 Task: Open Card Card0000000016 in Board Board0000000004 in Workspace WS0000000002 in Trello. Add Member Nikrathi889@gmail.com to Card Card0000000016 in Board Board0000000004 in Workspace WS0000000002 in Trello. Add Red Label titled Label0000000016 to Card Card0000000016 in Board Board0000000004 in Workspace WS0000000002 in Trello. Add Checklist CL0000000016 to Card Card0000000016 in Board Board0000000004 in Workspace WS0000000002 in Trello. Add Dates with Start Date as Jul 01 2023 and Due Date as Jul 31 2023 to Card Card0000000016 in Board Board0000000004 in Workspace WS0000000002 in Trello
Action: Mouse moved to (291, 355)
Screenshot: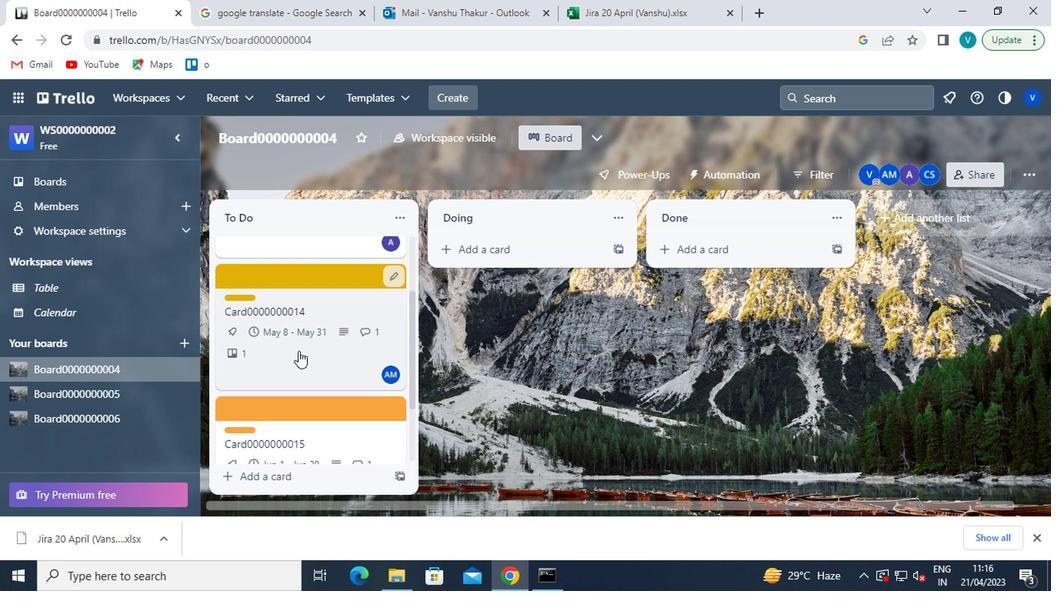 
Action: Mouse scrolled (291, 354) with delta (0, -1)
Screenshot: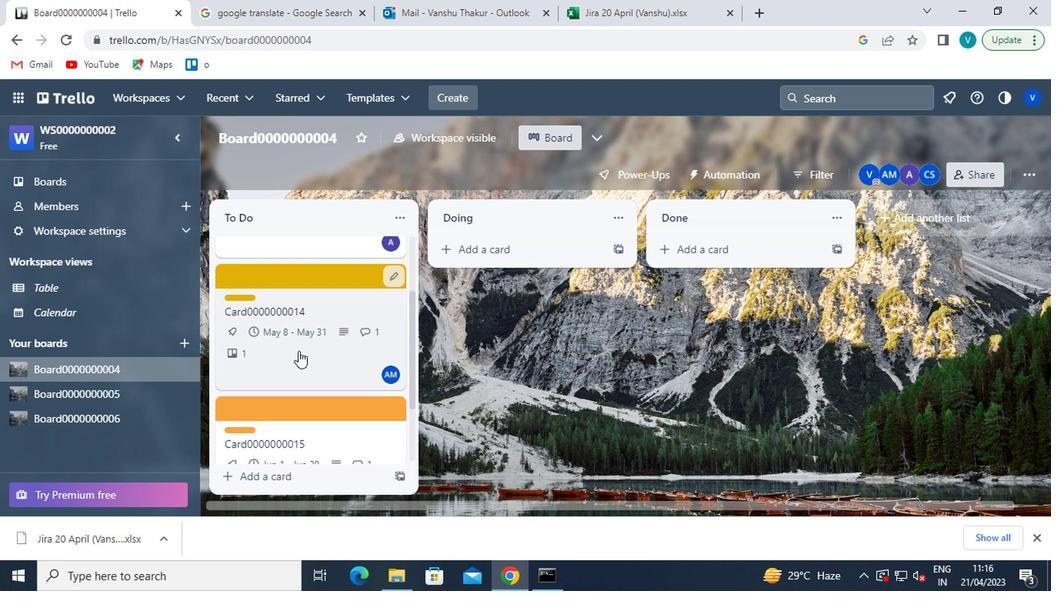 
Action: Mouse scrolled (291, 354) with delta (0, -1)
Screenshot: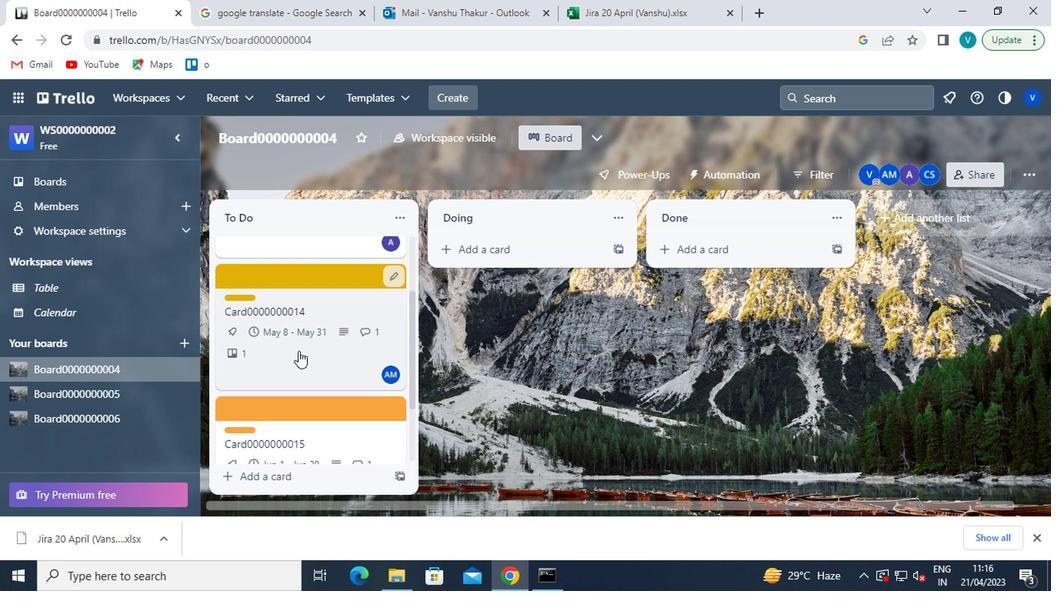 
Action: Mouse scrolled (291, 354) with delta (0, -1)
Screenshot: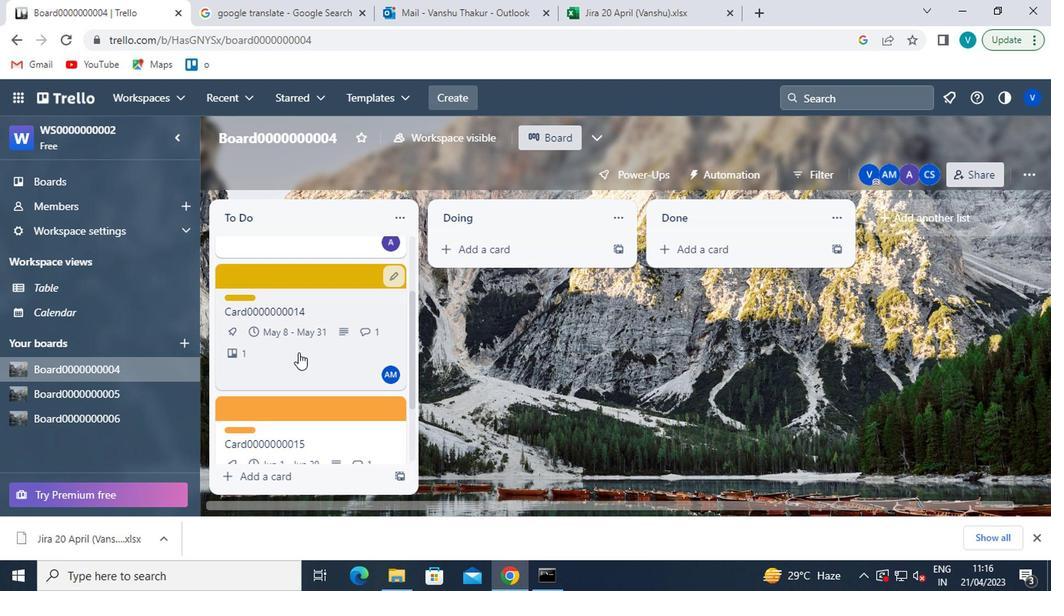 
Action: Mouse scrolled (291, 354) with delta (0, -1)
Screenshot: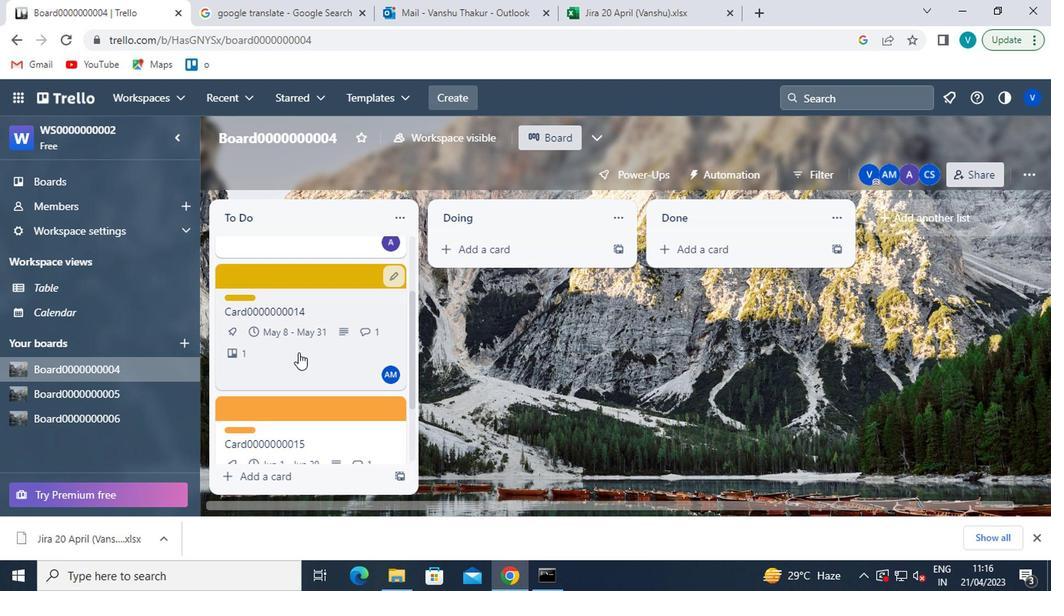 
Action: Mouse moved to (303, 440)
Screenshot: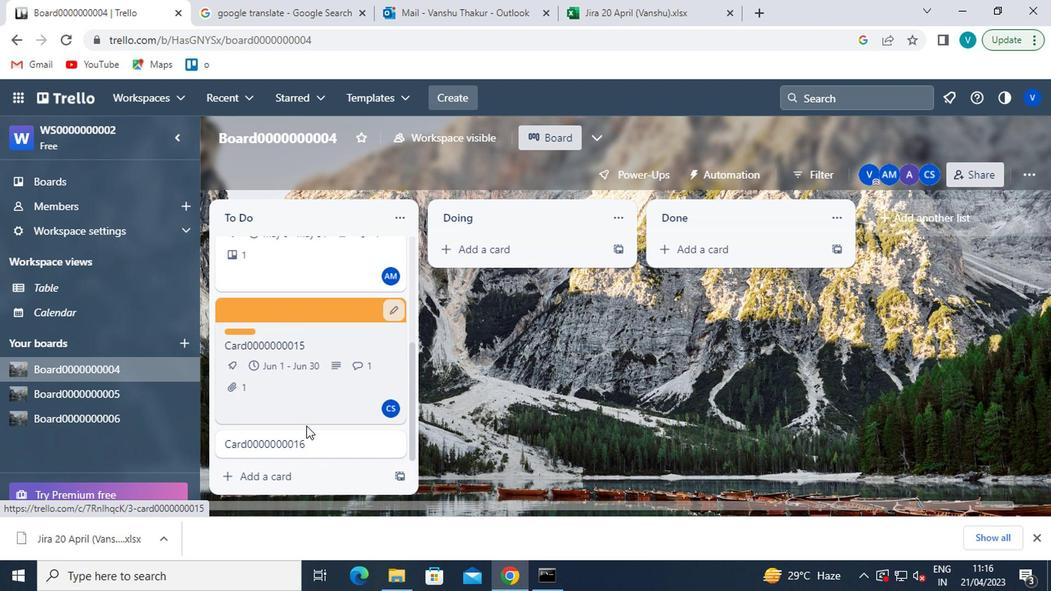 
Action: Mouse pressed left at (303, 440)
Screenshot: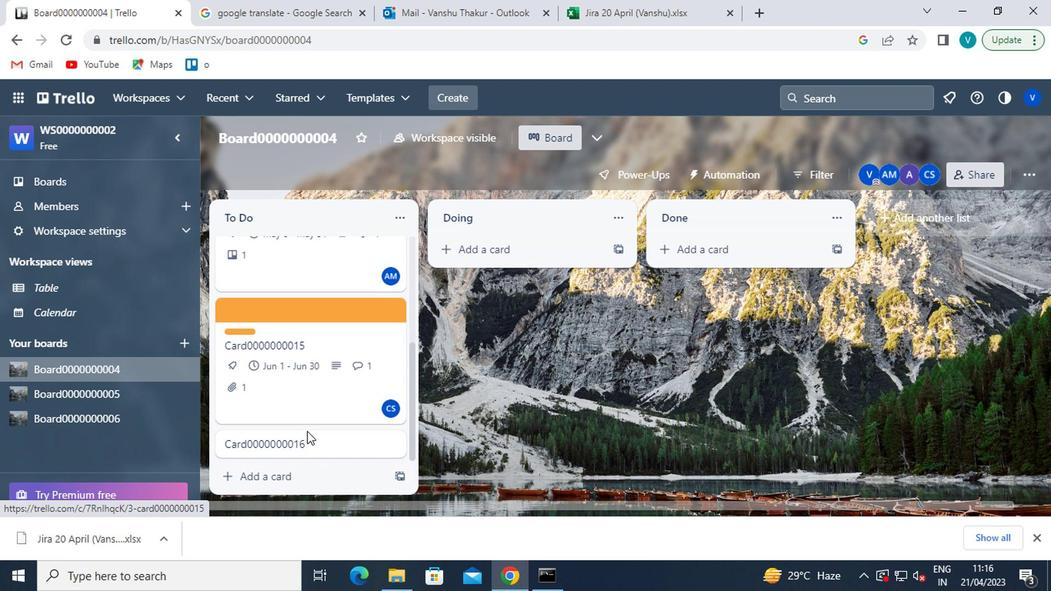 
Action: Mouse moved to (692, 281)
Screenshot: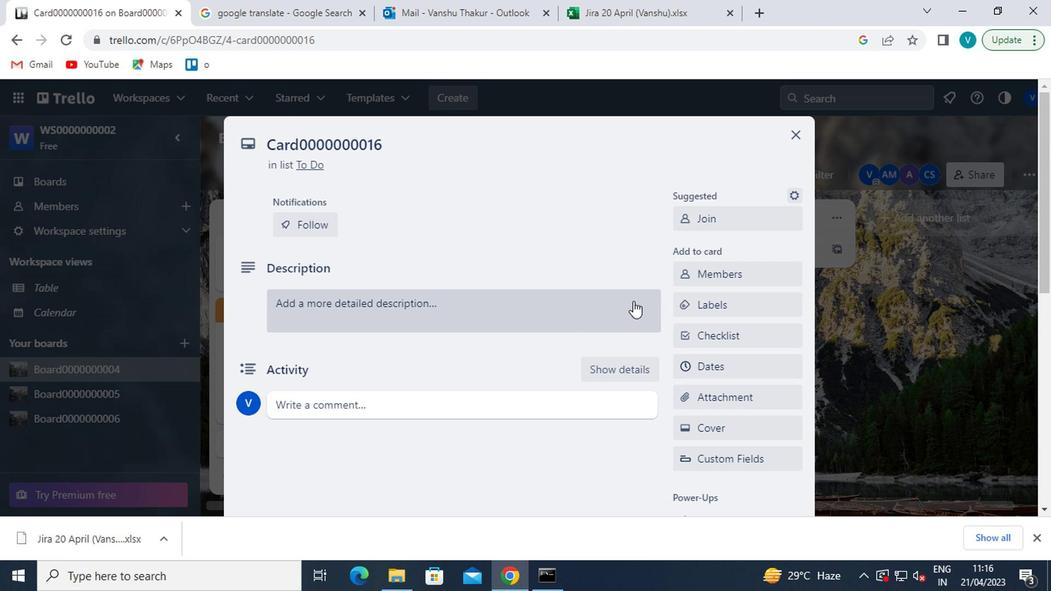 
Action: Mouse pressed left at (692, 281)
Screenshot: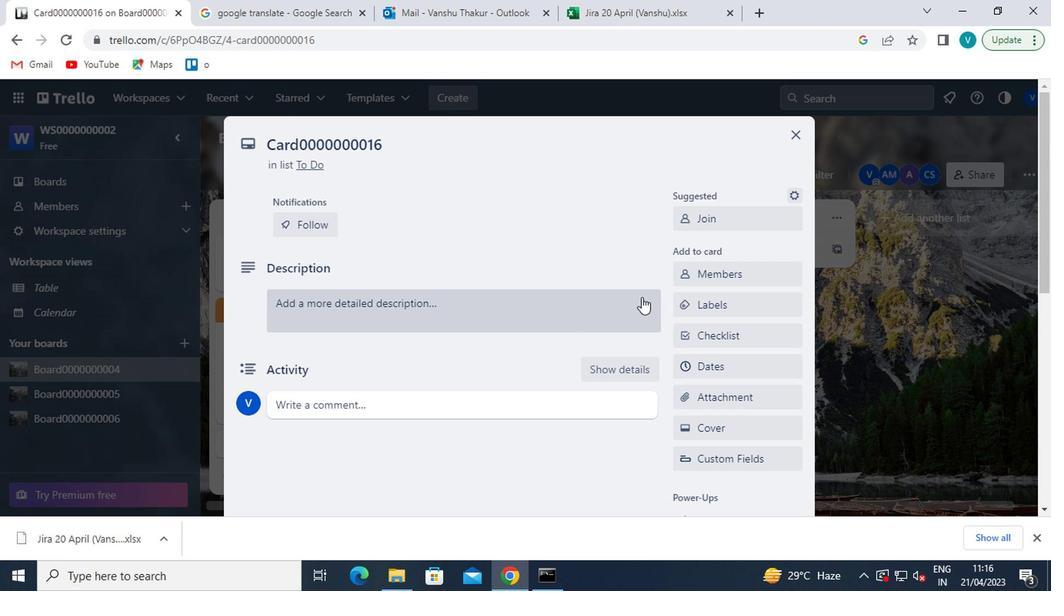 
Action: Mouse moved to (748, 169)
Screenshot: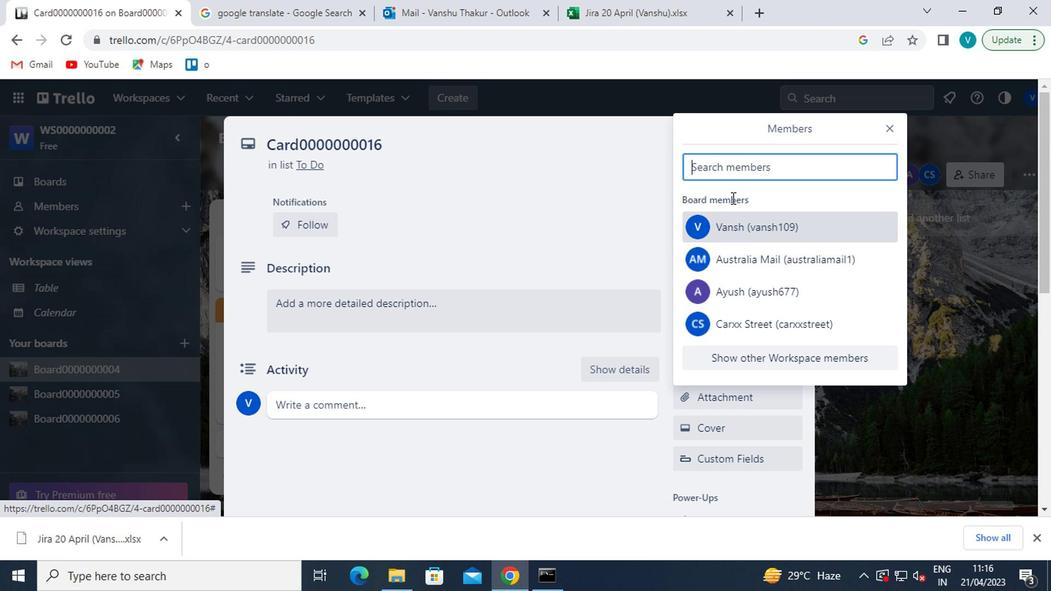 
Action: Mouse pressed left at (748, 169)
Screenshot: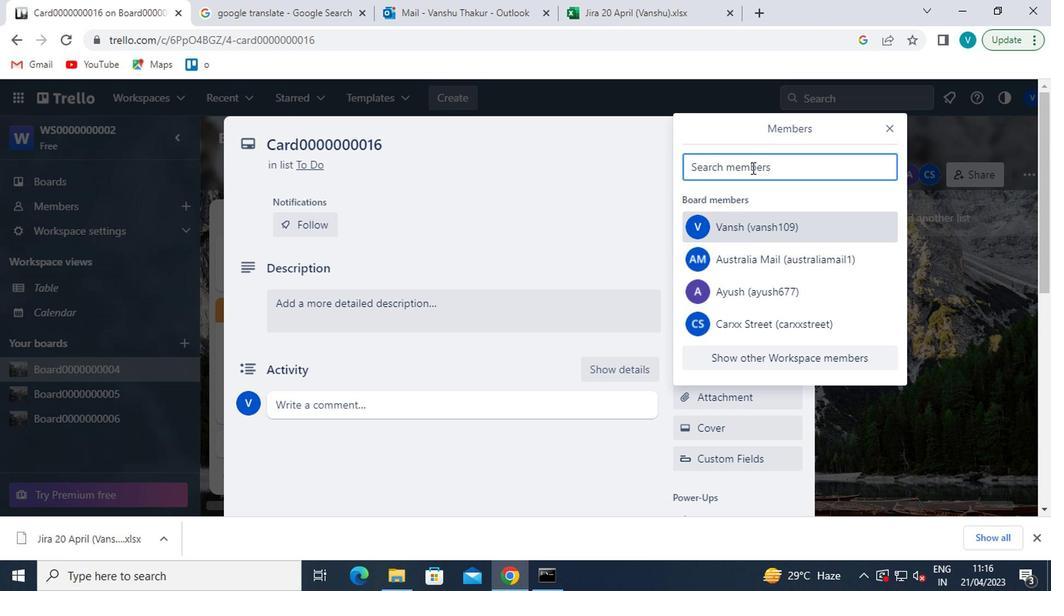 
Action: Mouse moved to (608, 51)
Screenshot: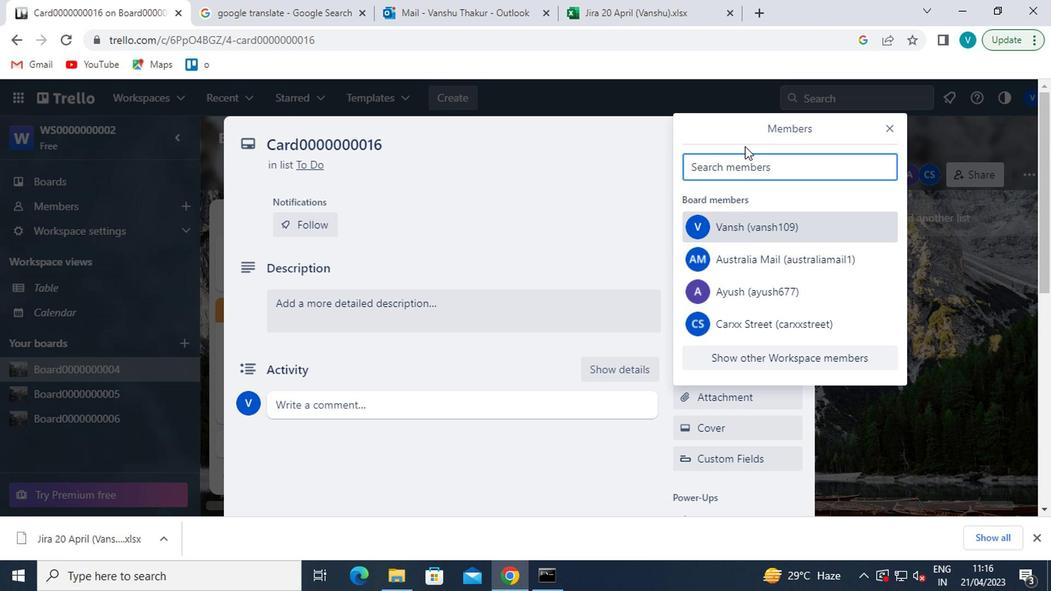 
Action: Key pressed <Key.shift>NIKRATHI889<Key.shift>@G,<Key.backspace>MAIL.COM
Screenshot: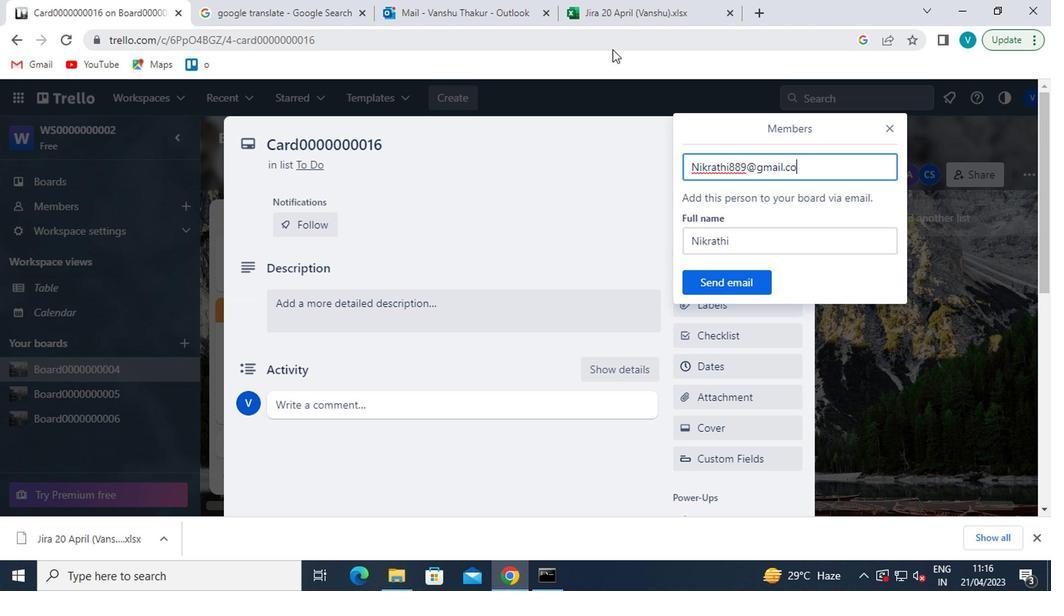 
Action: Mouse moved to (742, 281)
Screenshot: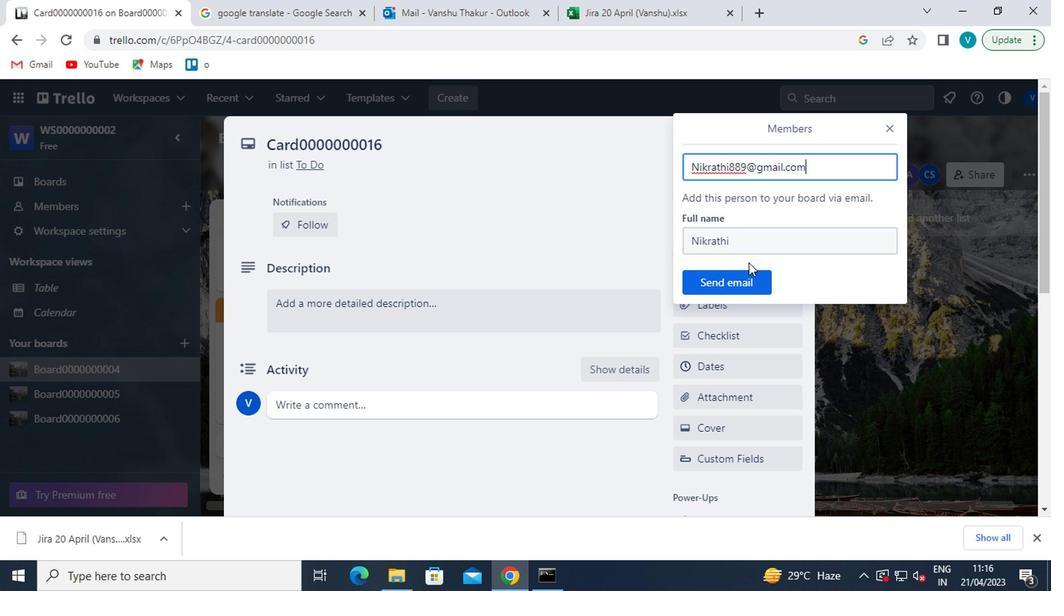 
Action: Mouse pressed left at (742, 281)
Screenshot: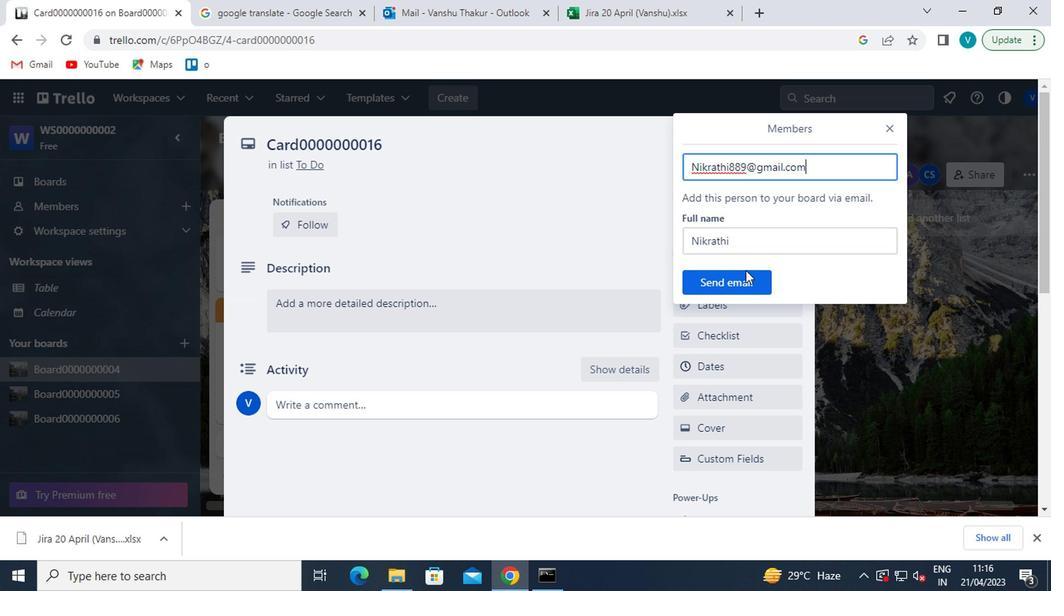 
Action: Mouse moved to (728, 304)
Screenshot: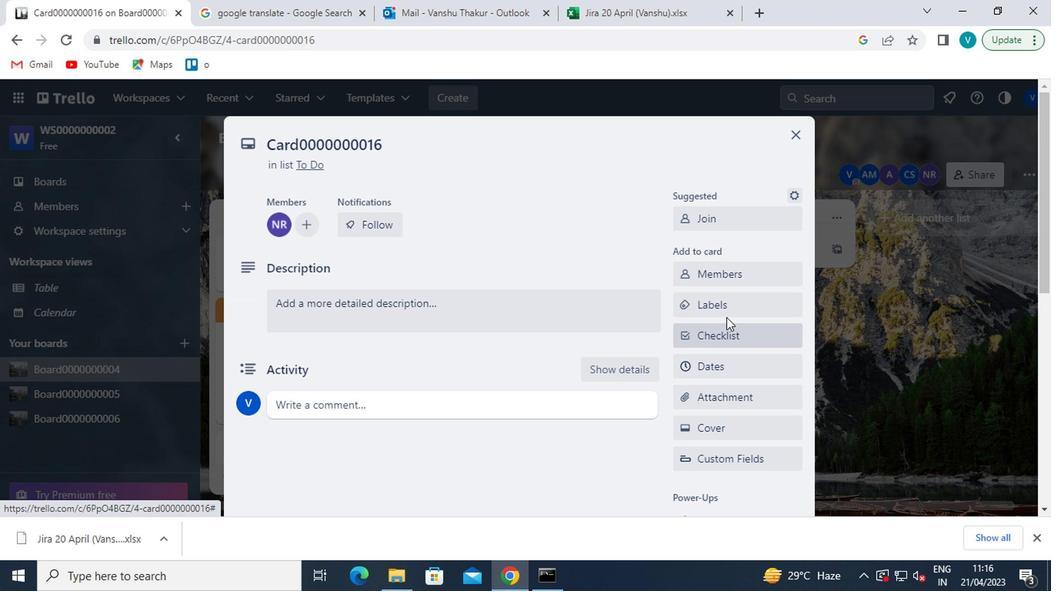 
Action: Mouse pressed left at (728, 304)
Screenshot: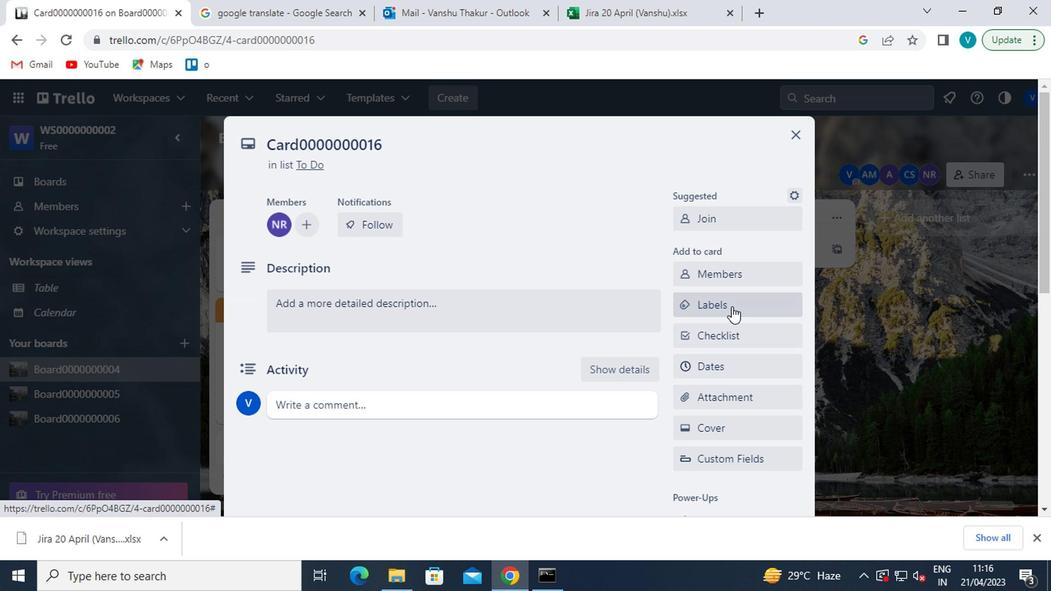
Action: Mouse moved to (744, 486)
Screenshot: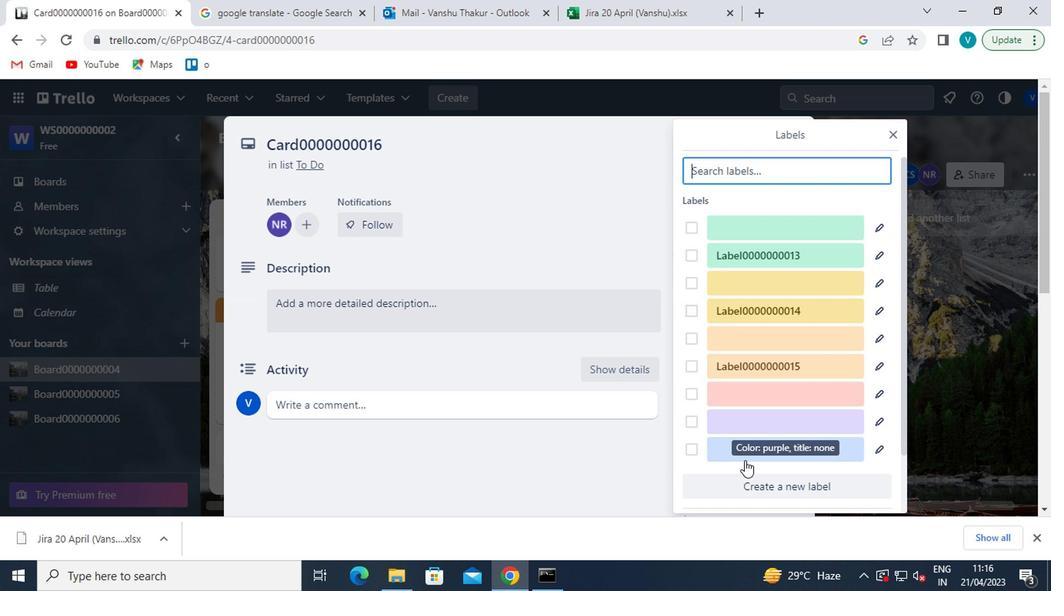 
Action: Mouse pressed left at (744, 486)
Screenshot: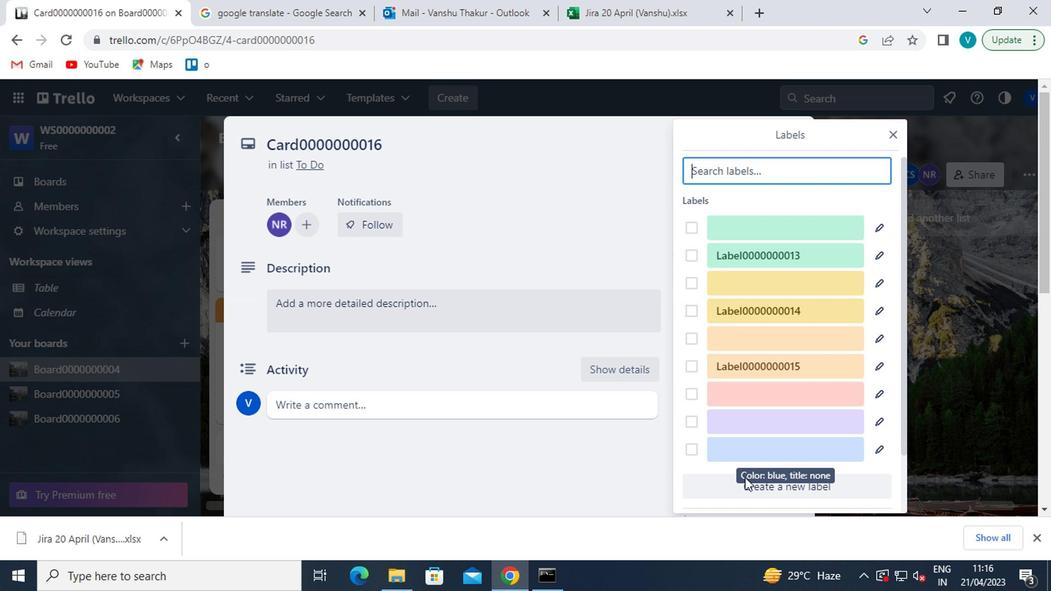 
Action: Mouse moved to (817, 354)
Screenshot: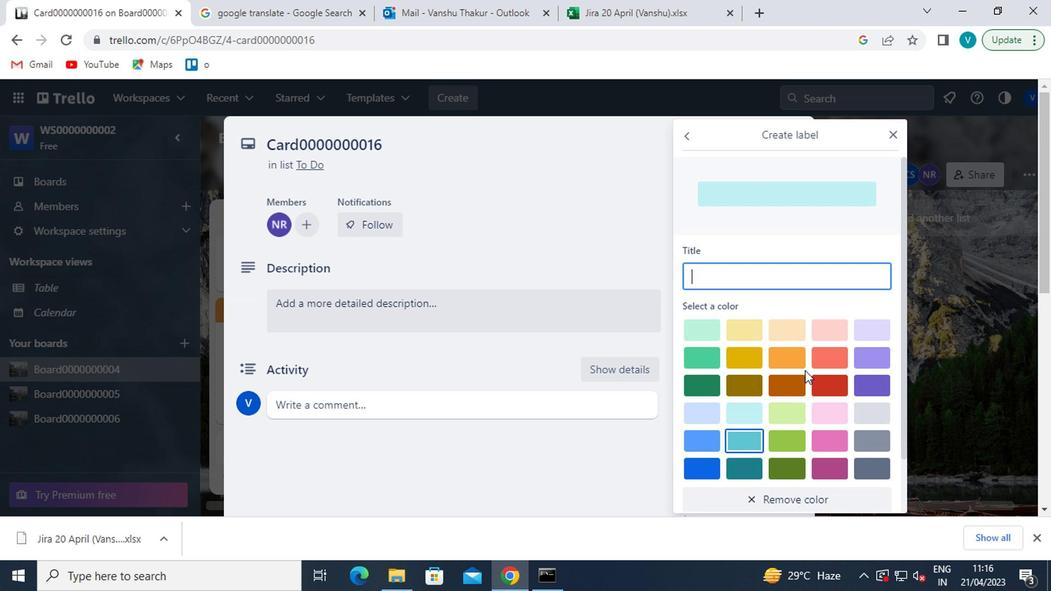 
Action: Mouse pressed left at (817, 354)
Screenshot: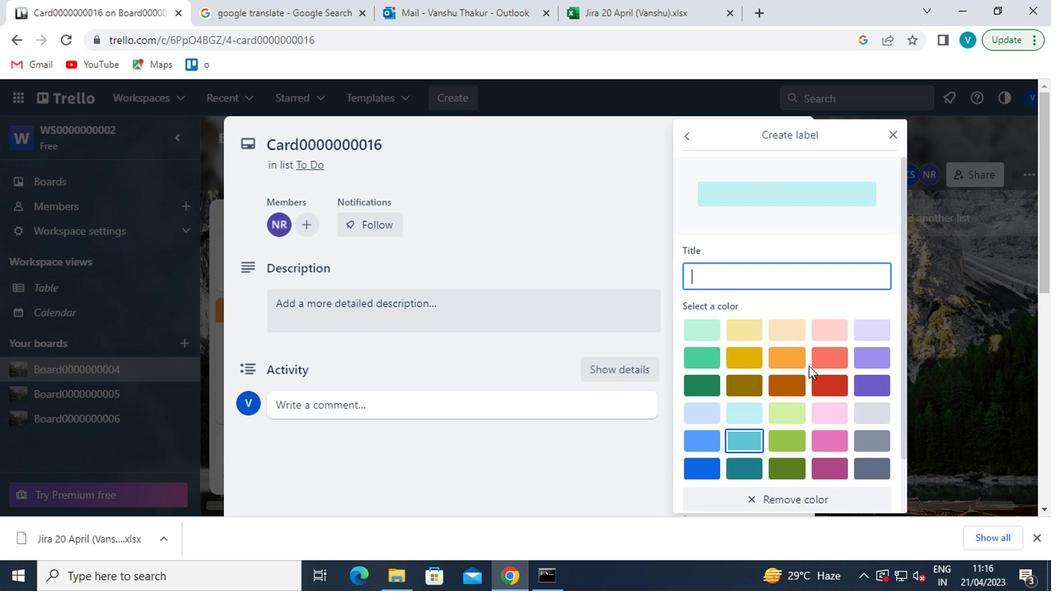 
Action: Mouse moved to (826, 292)
Screenshot: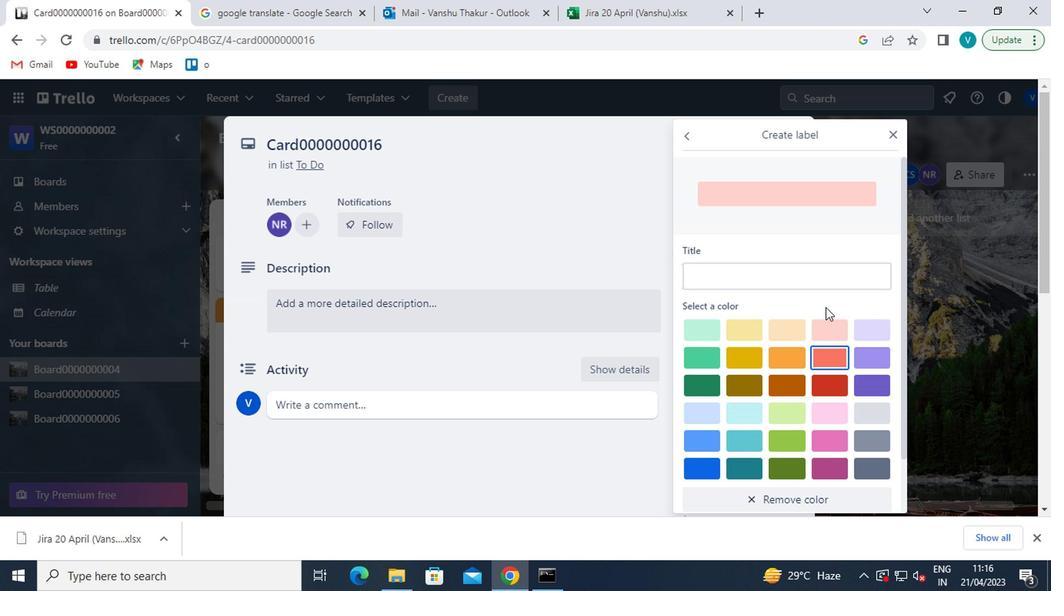
Action: Mouse pressed left at (826, 292)
Screenshot: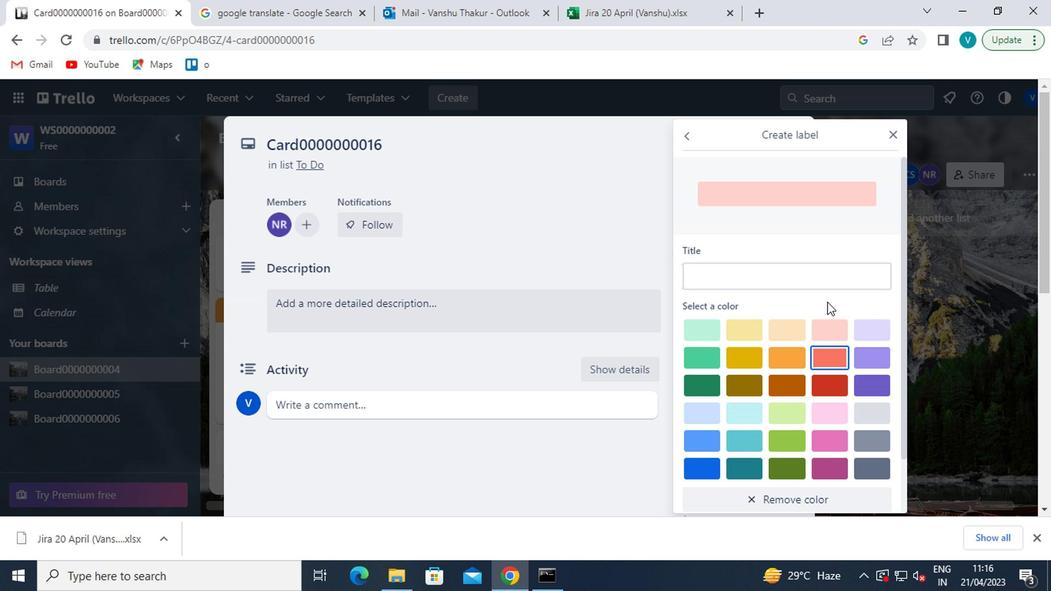 
Action: Mouse moved to (831, 284)
Screenshot: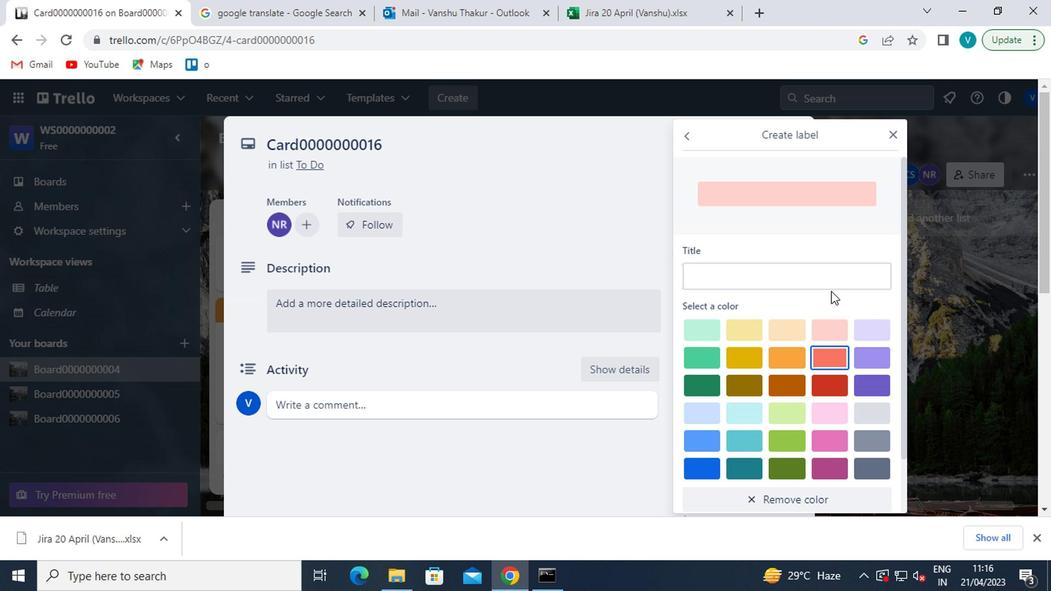 
Action: Mouse pressed left at (831, 284)
Screenshot: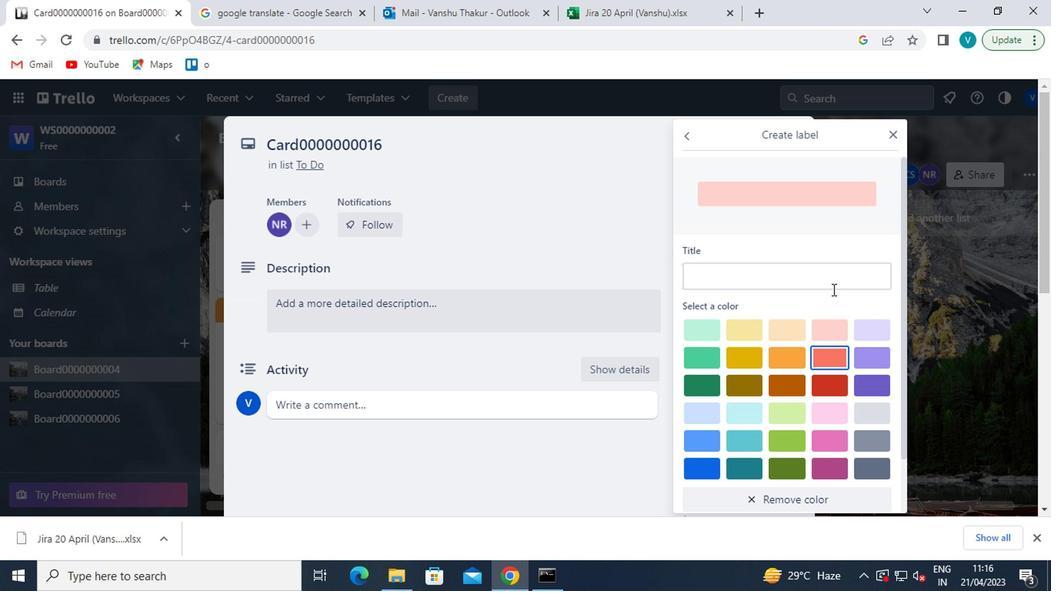 
Action: Mouse moved to (355, 112)
Screenshot: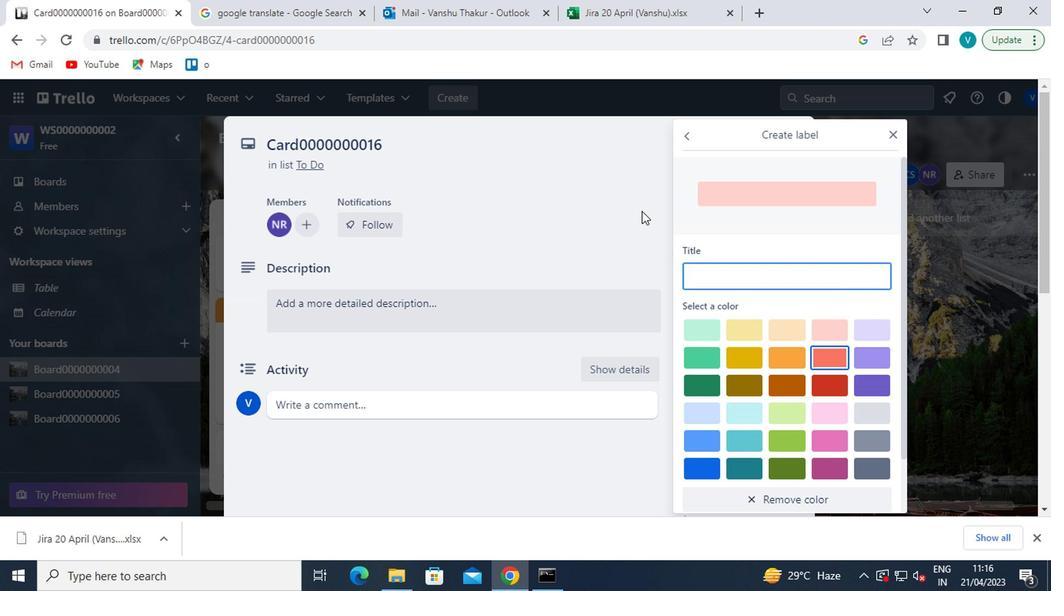 
Action: Key pressed <Key.shift>LABEL0000000016
Screenshot: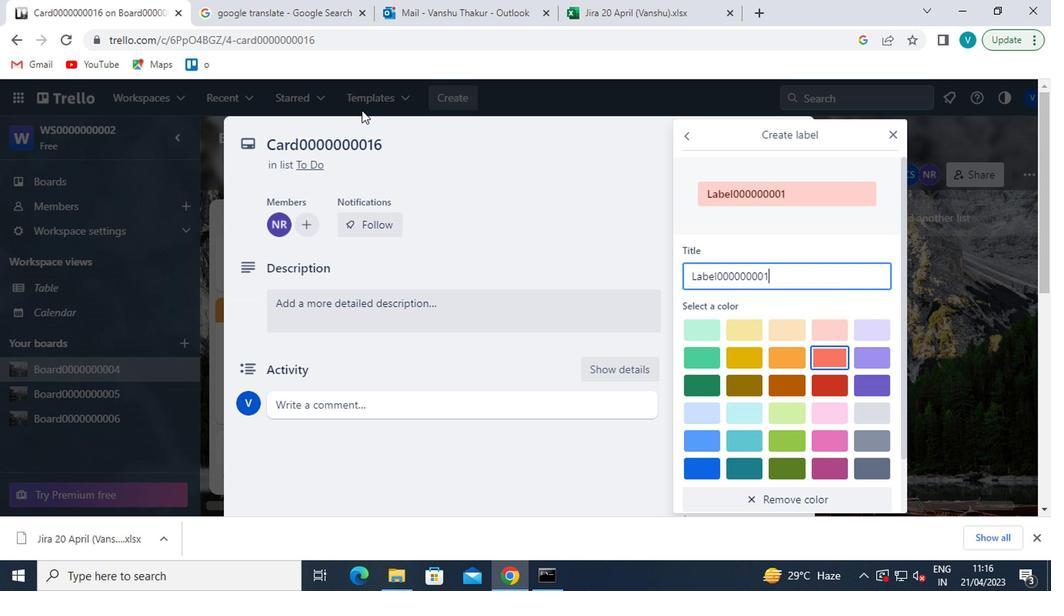 
Action: Mouse moved to (765, 306)
Screenshot: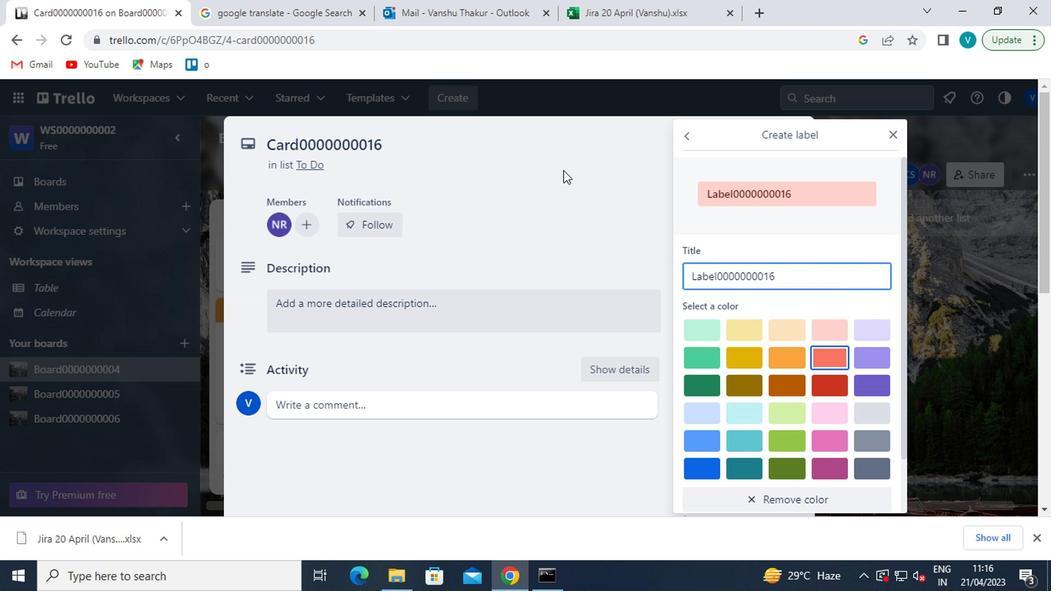 
Action: Mouse scrolled (765, 306) with delta (0, 0)
Screenshot: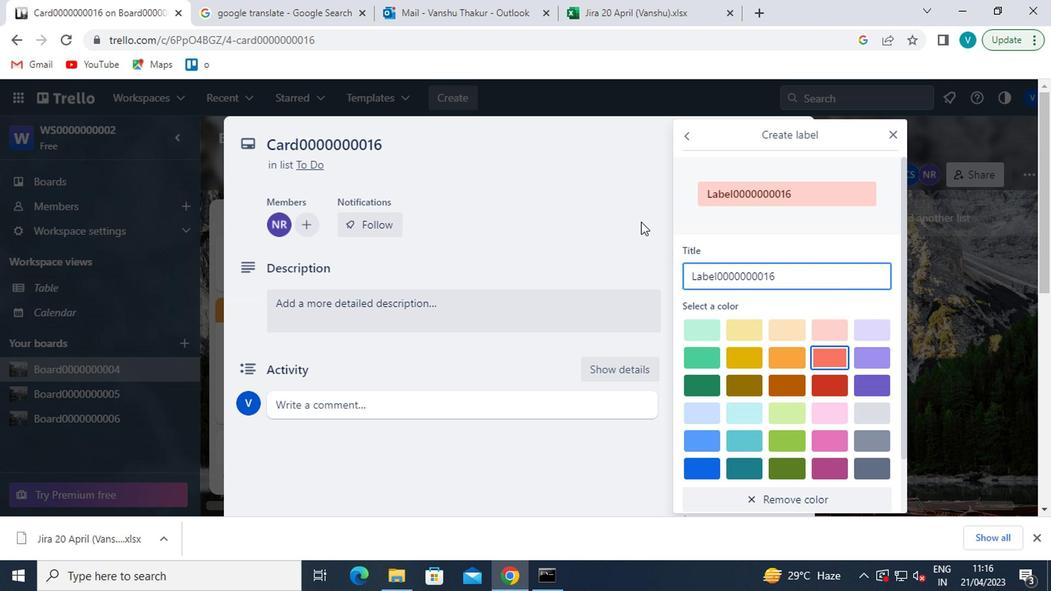 
Action: Mouse moved to (765, 307)
Screenshot: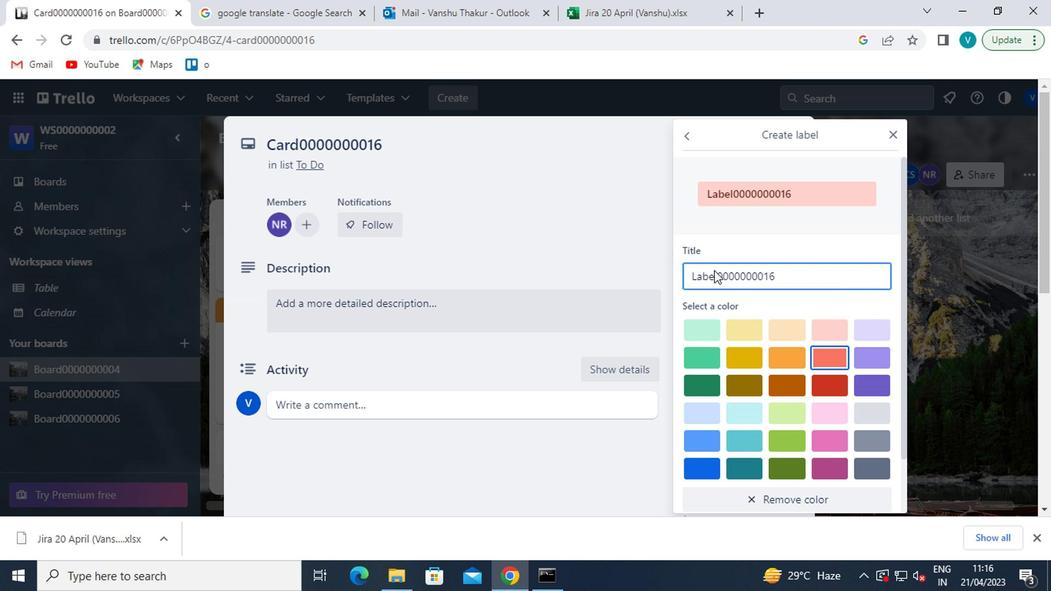 
Action: Mouse scrolled (765, 306) with delta (0, -1)
Screenshot: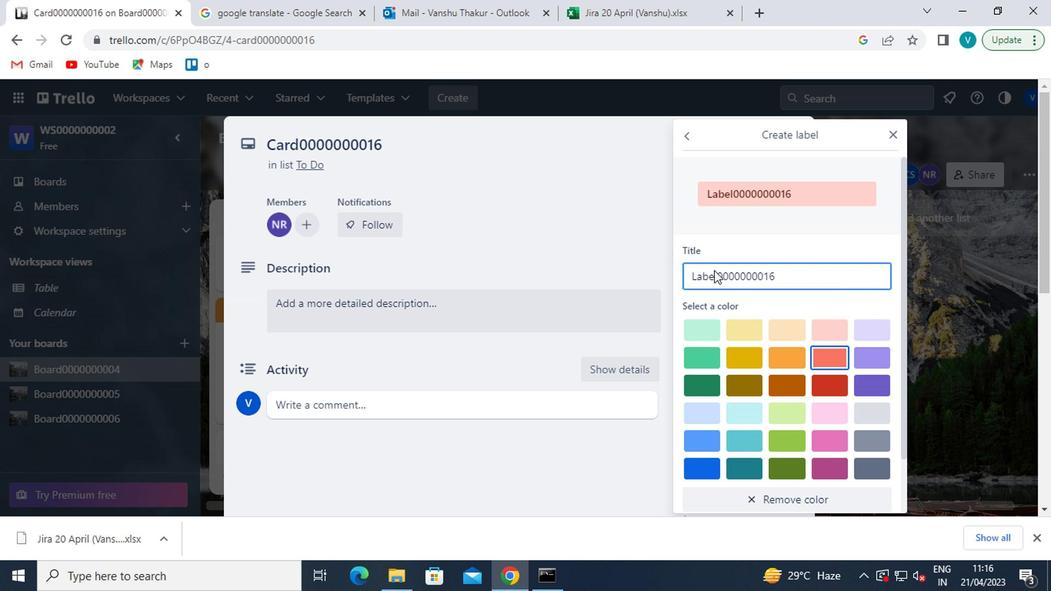 
Action: Mouse scrolled (765, 306) with delta (0, -1)
Screenshot: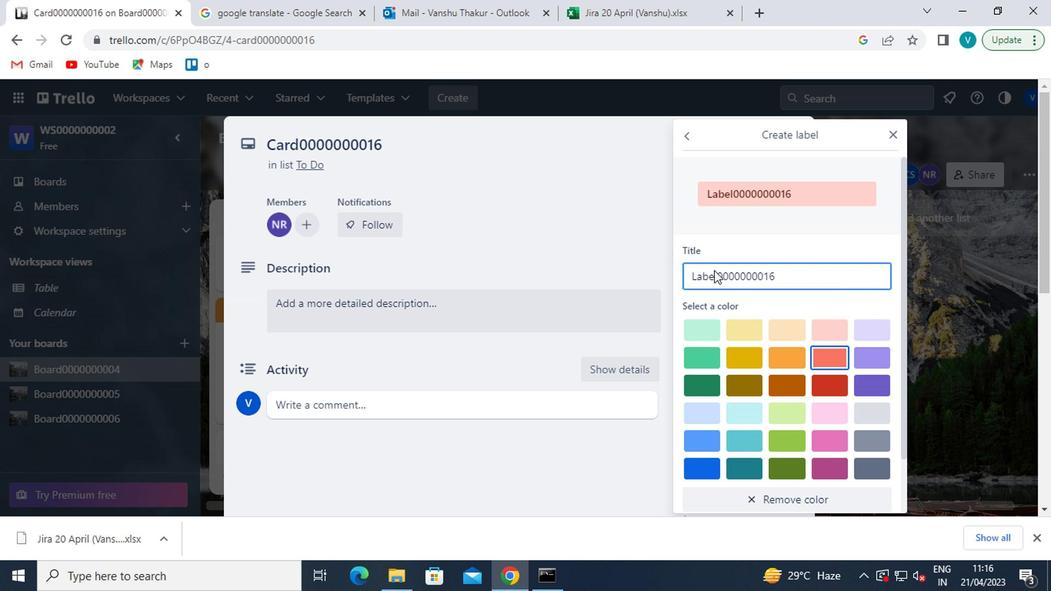 
Action: Mouse scrolled (765, 306) with delta (0, -1)
Screenshot: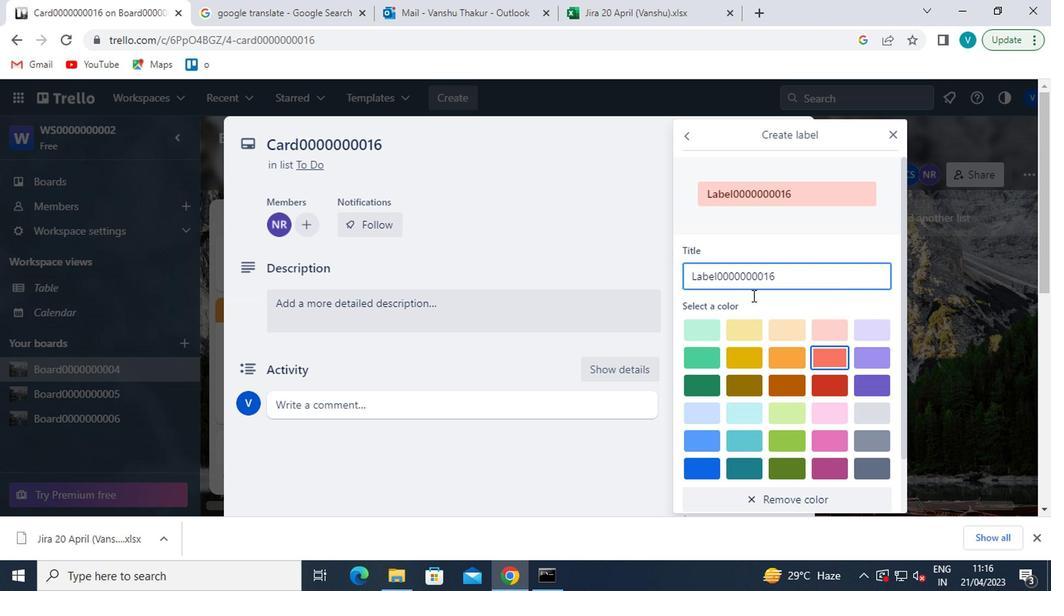
Action: Mouse moved to (714, 499)
Screenshot: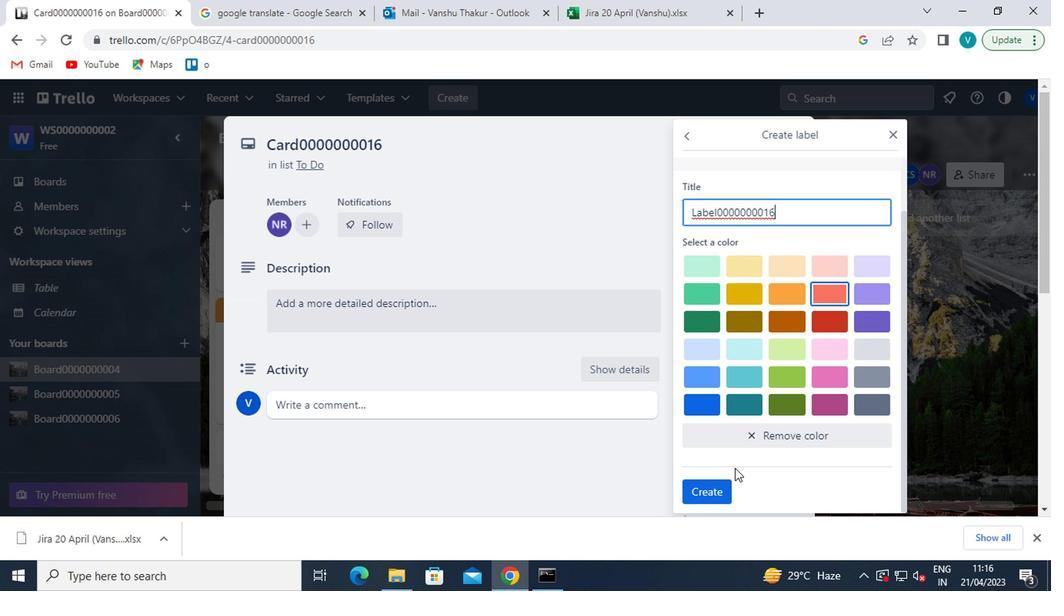 
Action: Mouse pressed left at (714, 499)
Screenshot: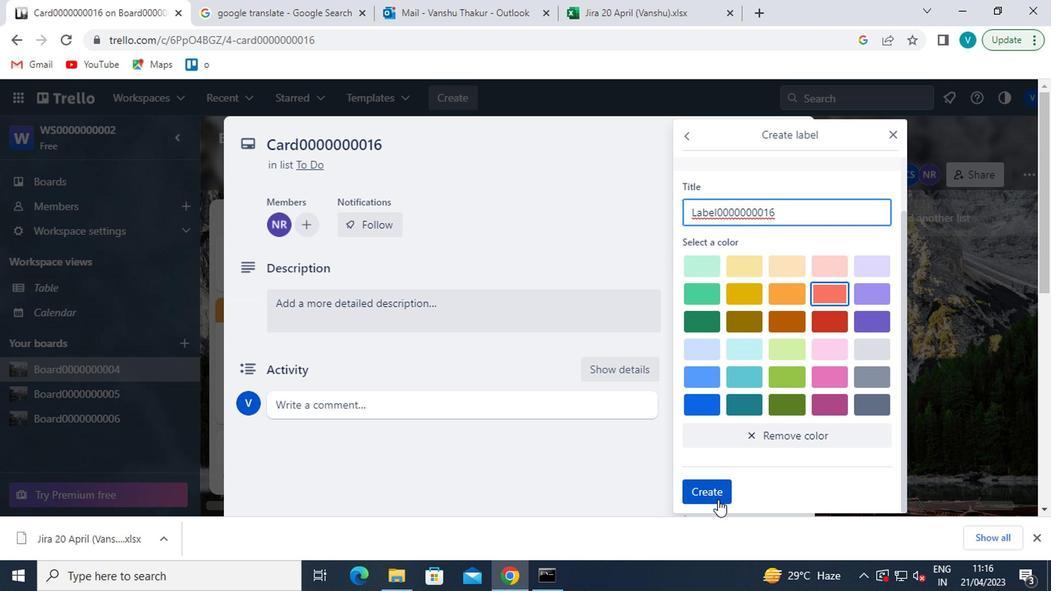 
Action: Mouse moved to (886, 131)
Screenshot: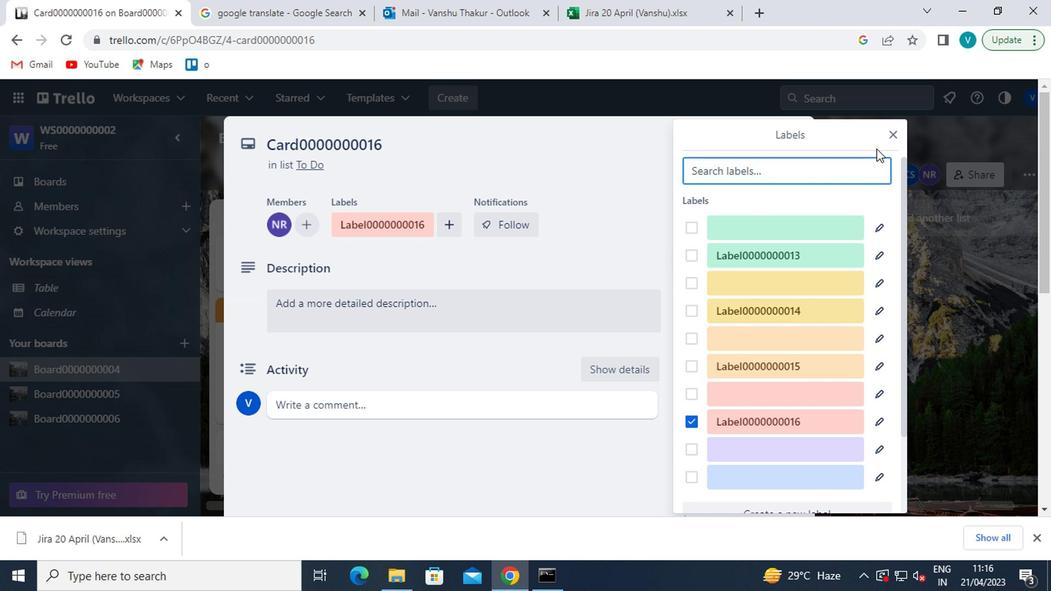 
Action: Mouse pressed left at (886, 131)
Screenshot: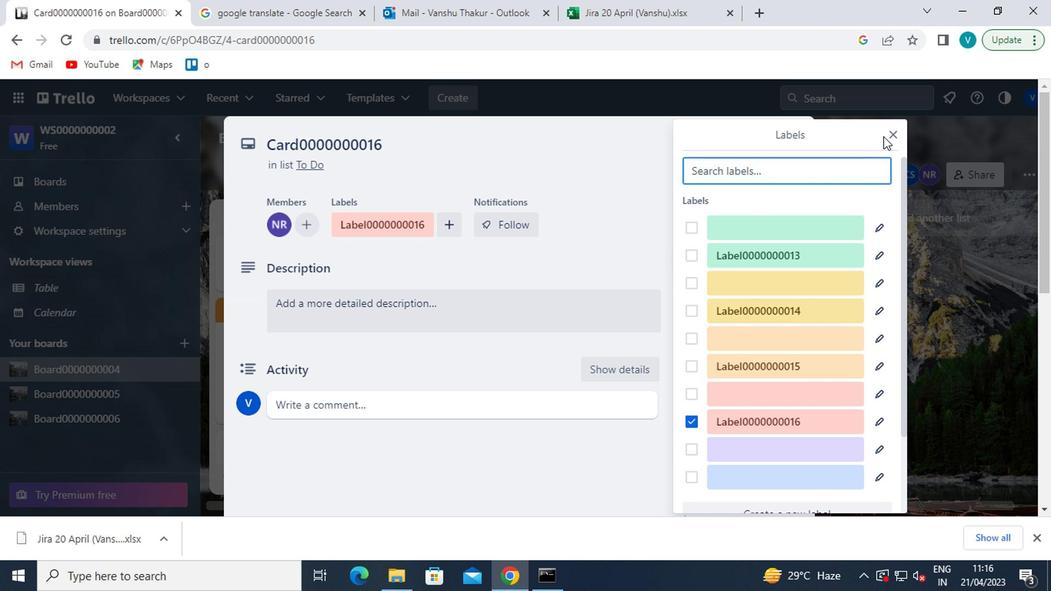 
Action: Mouse moved to (733, 341)
Screenshot: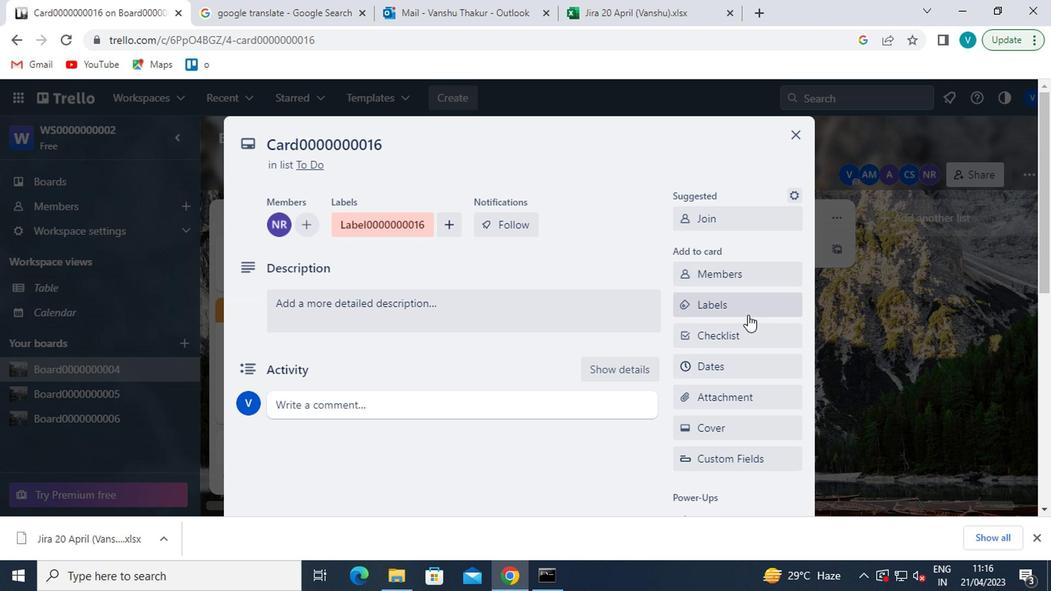 
Action: Mouse pressed left at (733, 341)
Screenshot: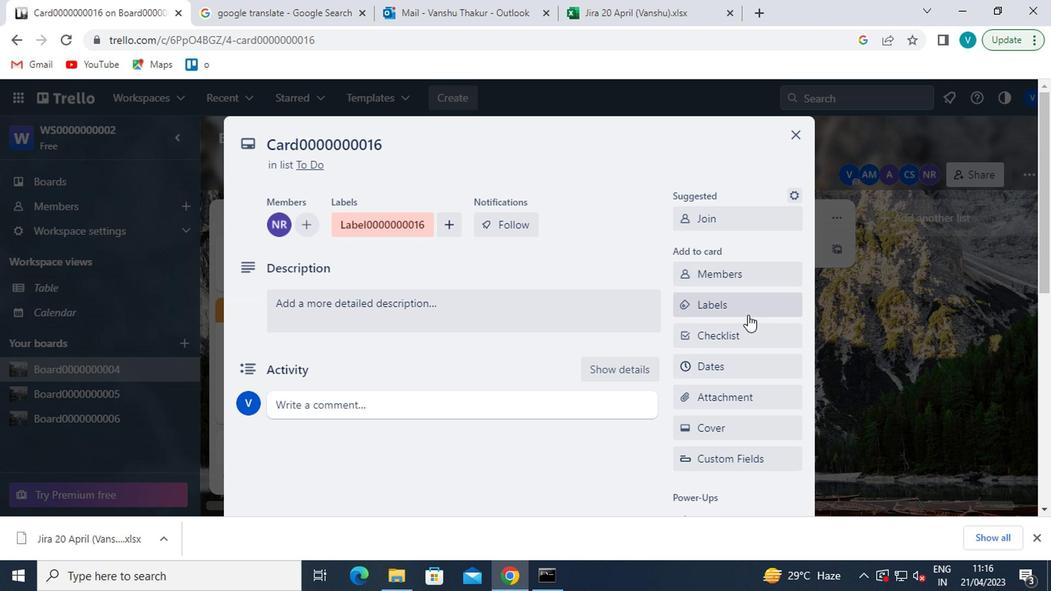 
Action: Mouse moved to (653, 300)
Screenshot: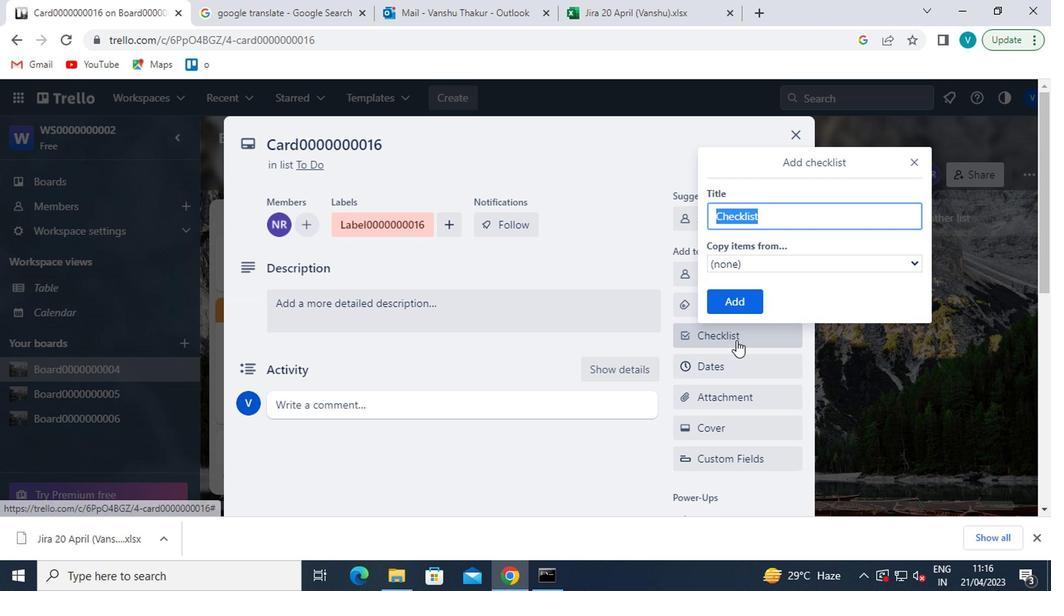 
Action: Key pressed <Key.shift>CL0000000016
Screenshot: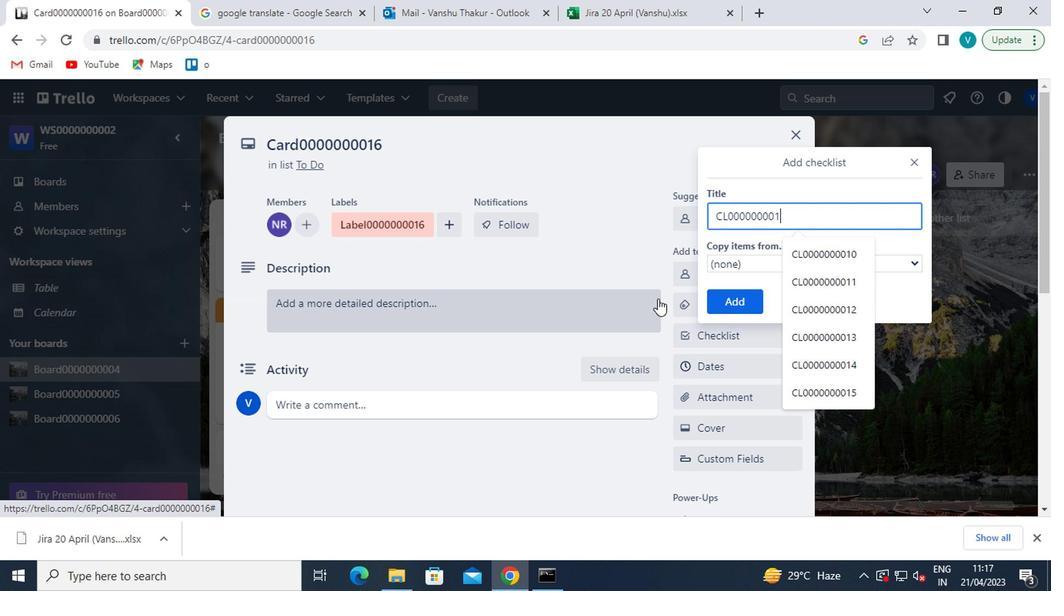 
Action: Mouse moved to (735, 300)
Screenshot: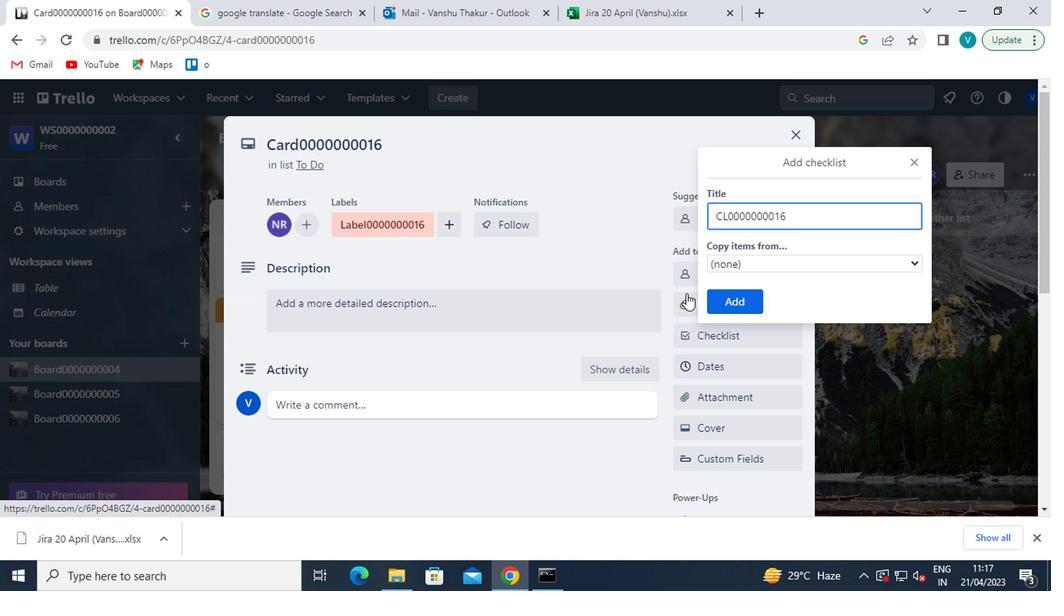 
Action: Mouse pressed left at (735, 300)
Screenshot: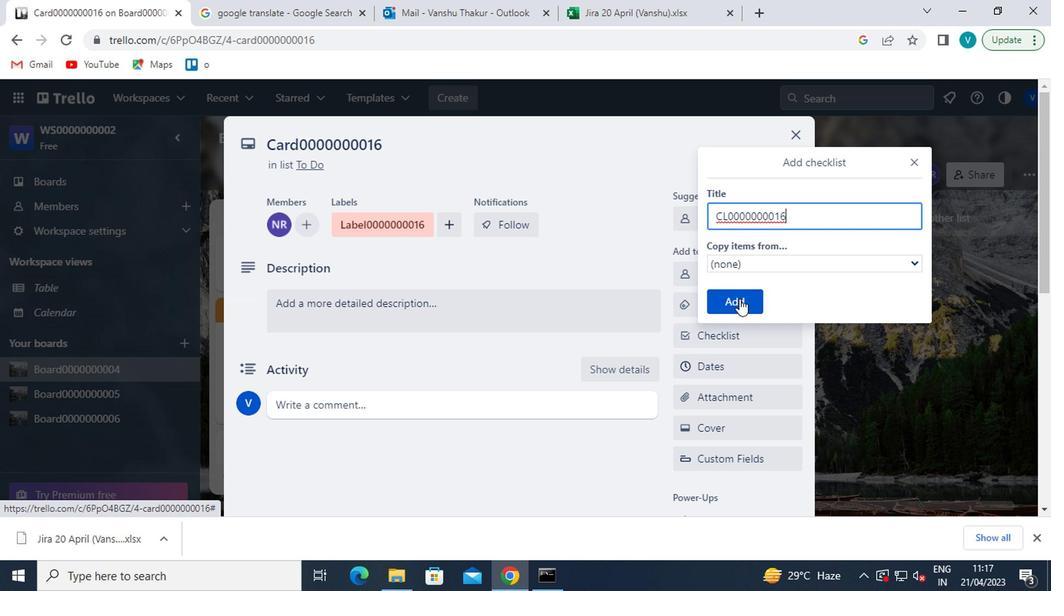 
Action: Mouse moved to (714, 366)
Screenshot: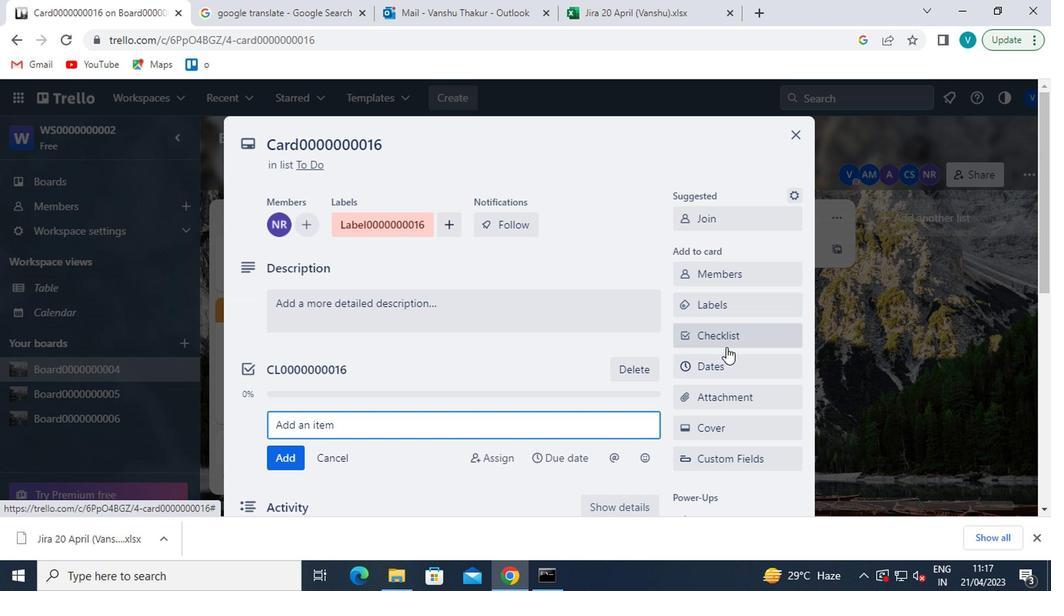 
Action: Mouse pressed left at (714, 366)
Screenshot: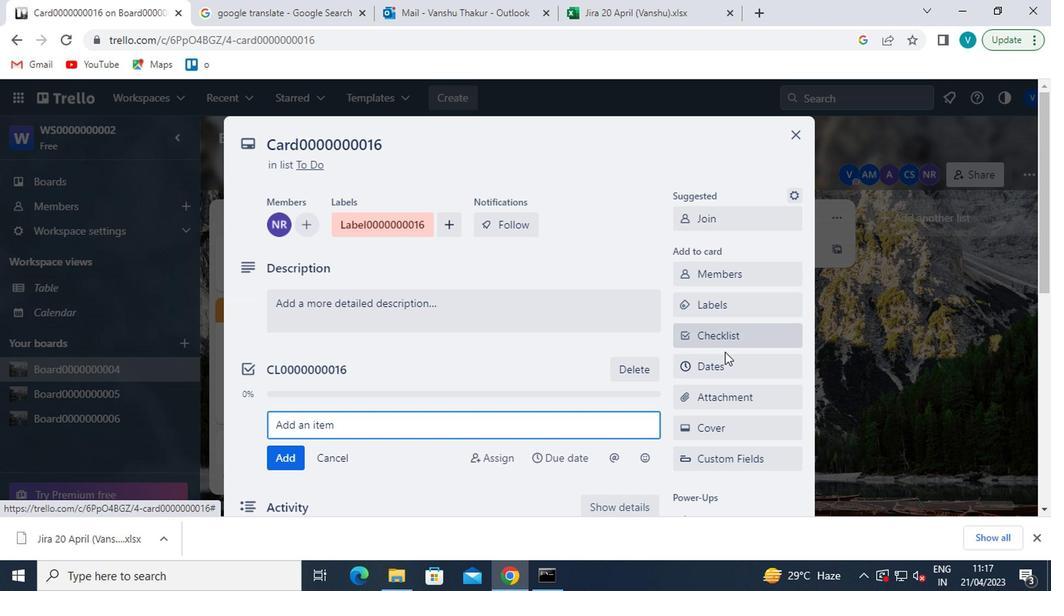 
Action: Mouse moved to (688, 422)
Screenshot: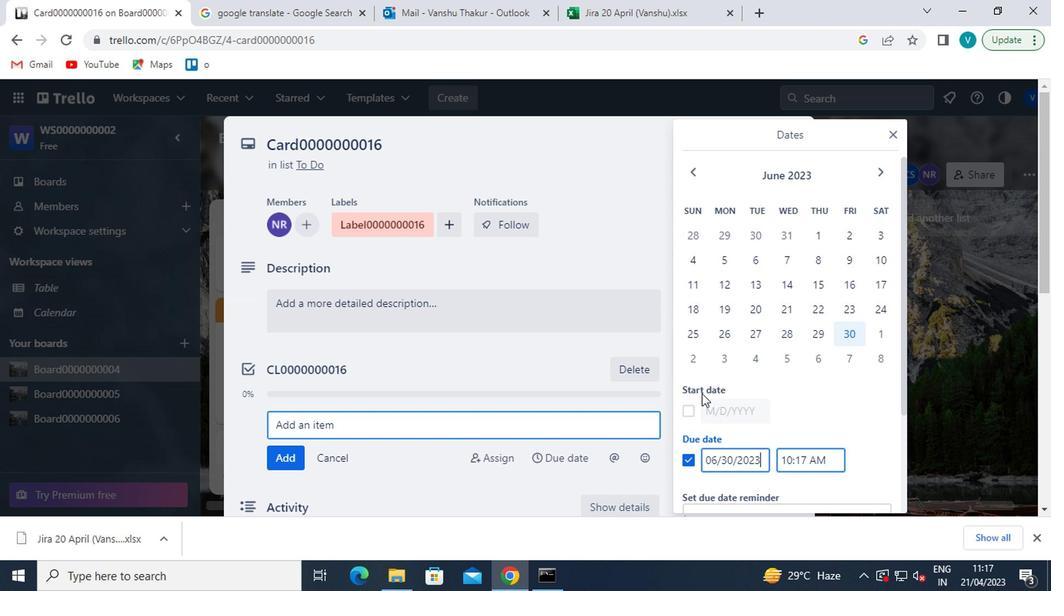 
Action: Mouse pressed left at (688, 422)
Screenshot: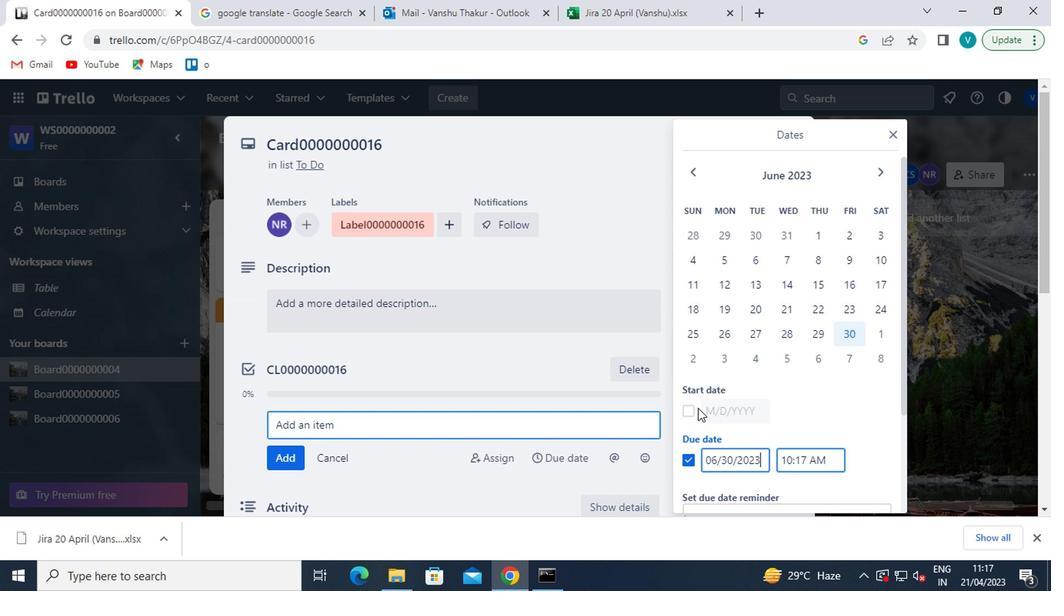 
Action: Mouse moved to (876, 177)
Screenshot: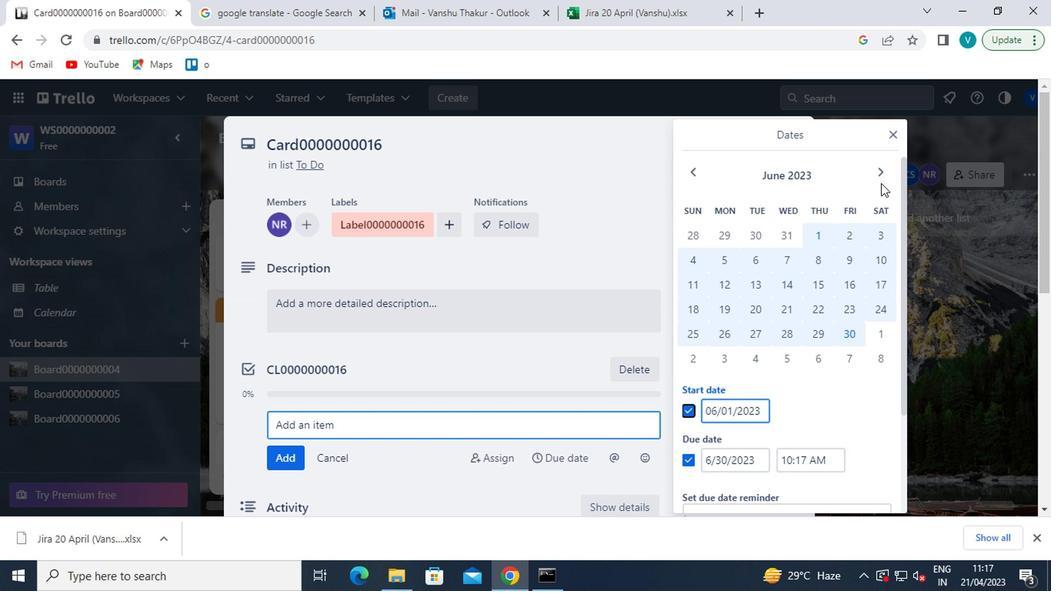 
Action: Mouse pressed left at (876, 177)
Screenshot: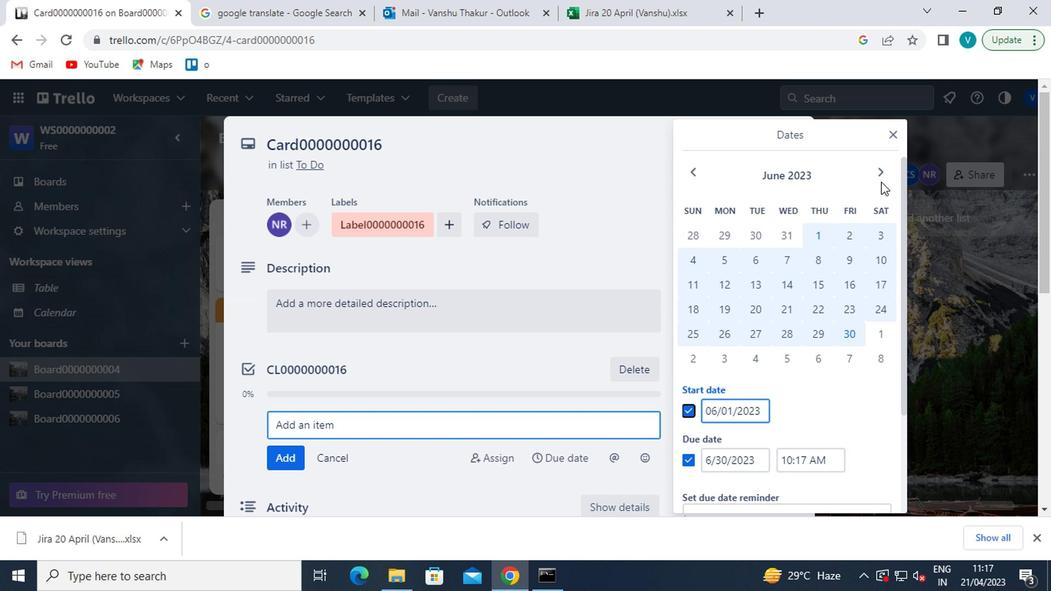 
Action: Mouse moved to (877, 235)
Screenshot: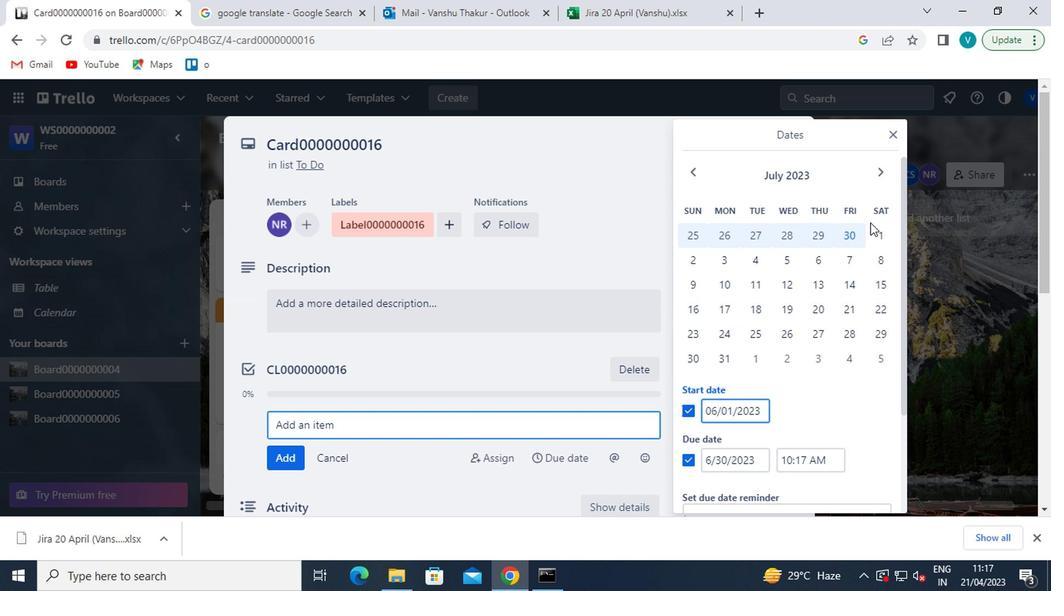 
Action: Mouse pressed left at (877, 235)
Screenshot: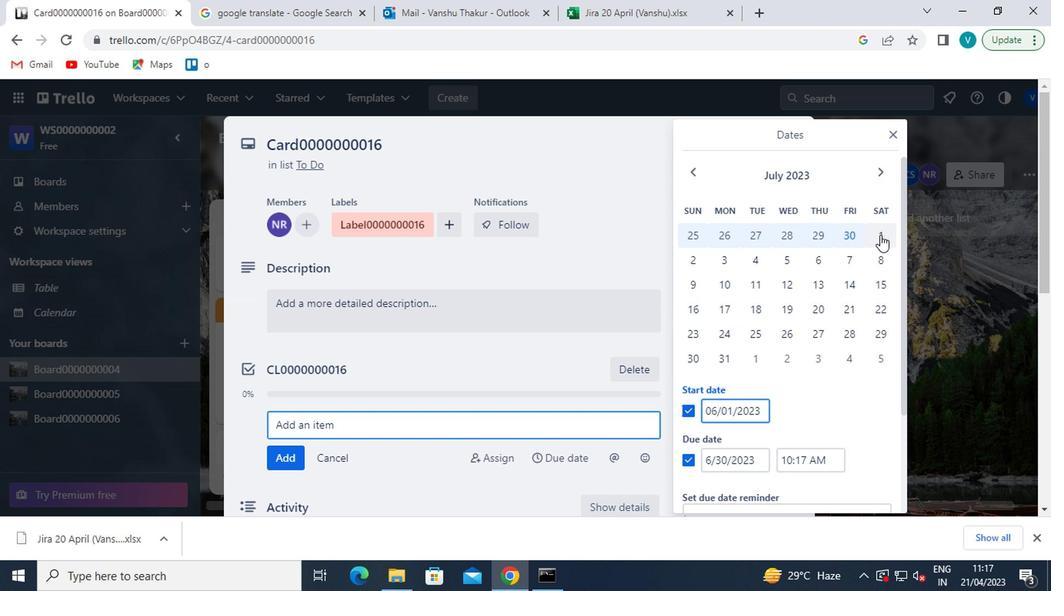
Action: Mouse moved to (724, 356)
Screenshot: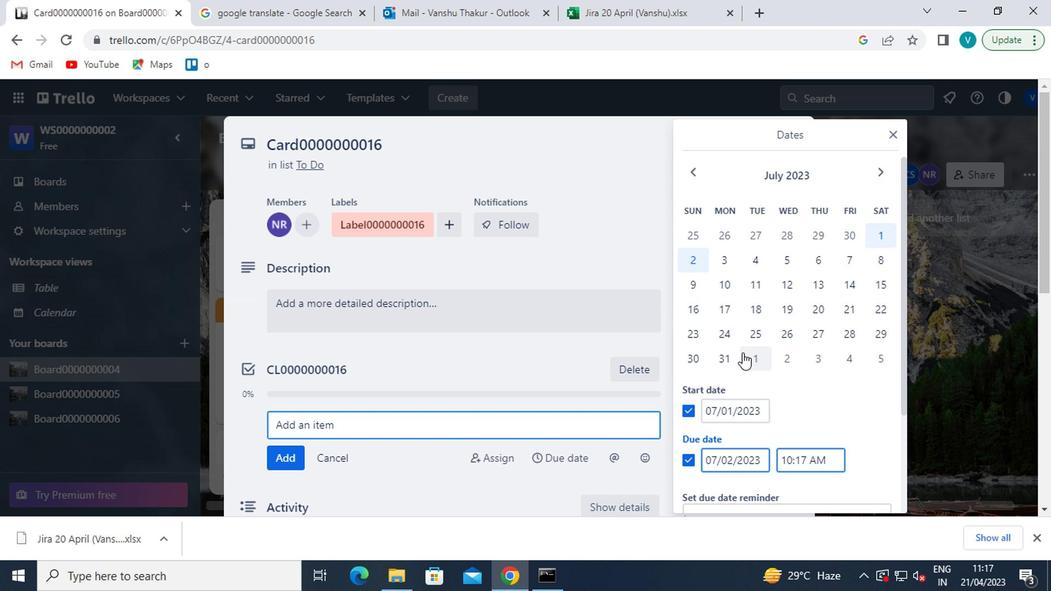 
Action: Mouse pressed left at (724, 356)
Screenshot: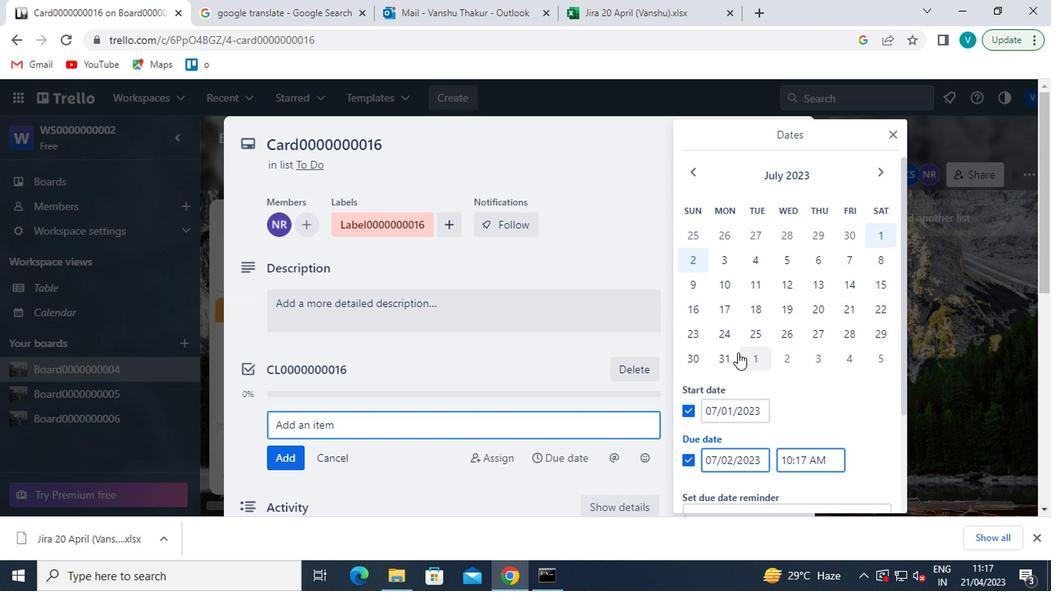 
Action: Mouse scrolled (724, 356) with delta (0, 0)
Screenshot: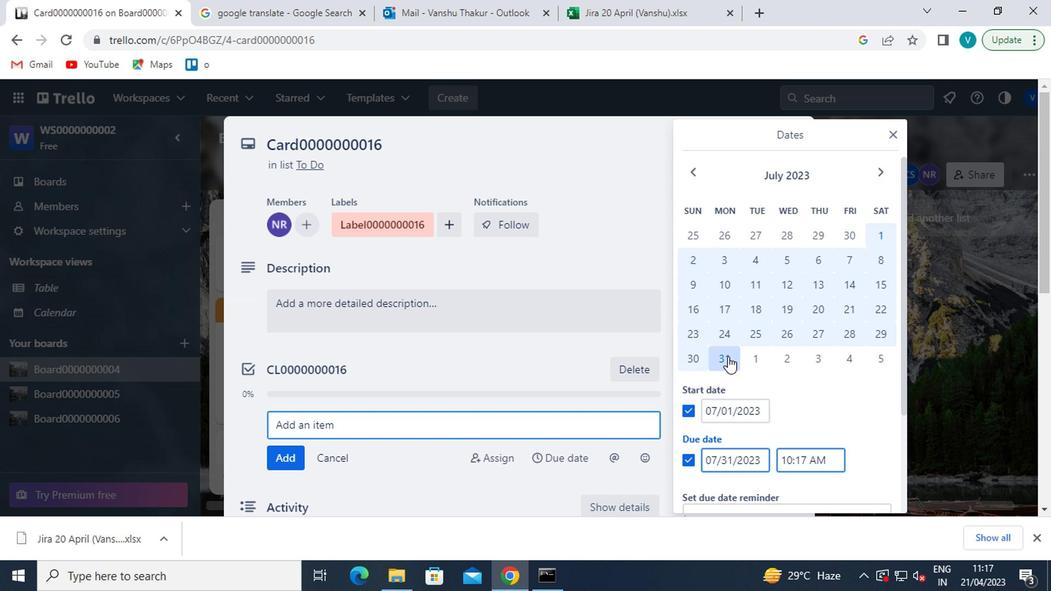 
Action: Mouse scrolled (724, 356) with delta (0, 0)
Screenshot: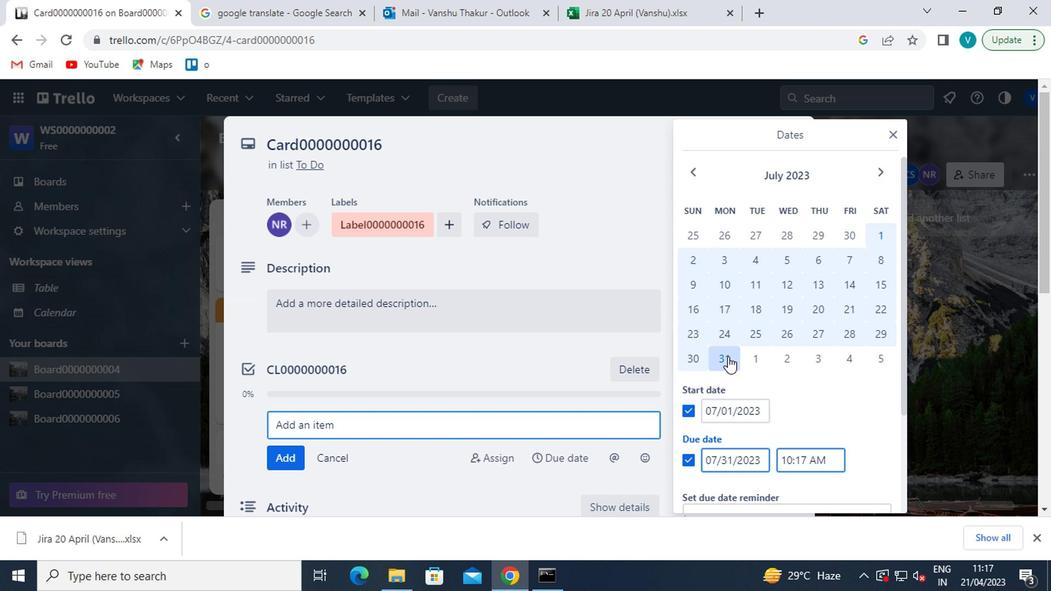 
Action: Mouse moved to (728, 448)
Screenshot: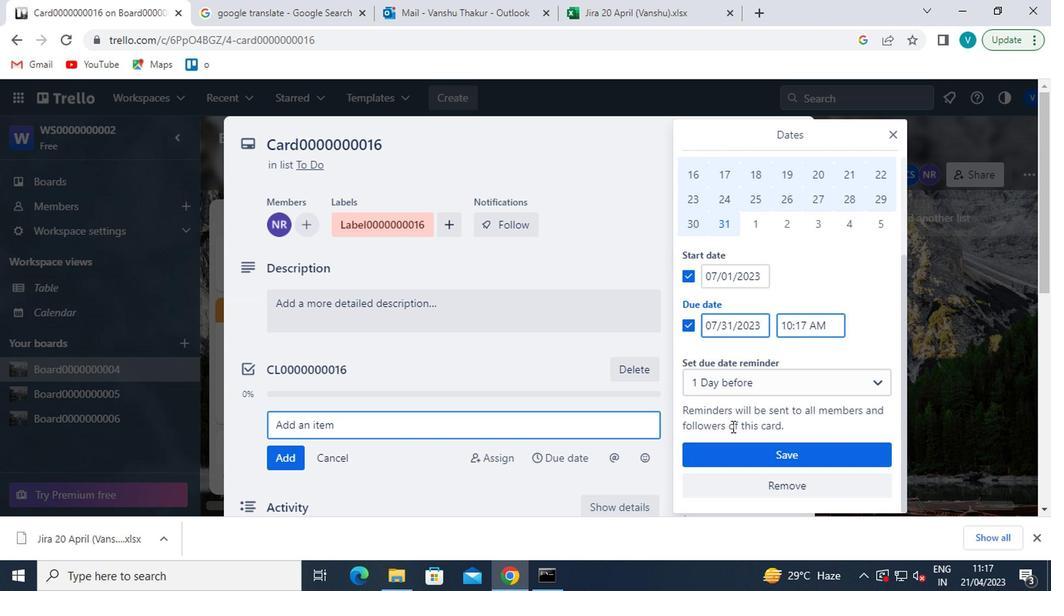 
Action: Mouse pressed left at (728, 448)
Screenshot: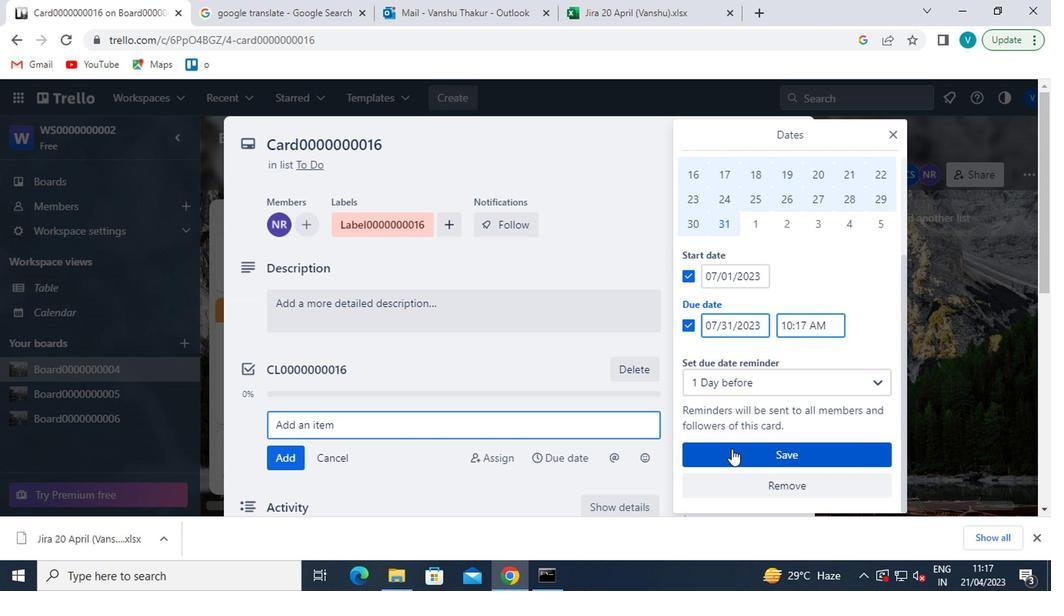
Action: Mouse moved to (595, 122)
Screenshot: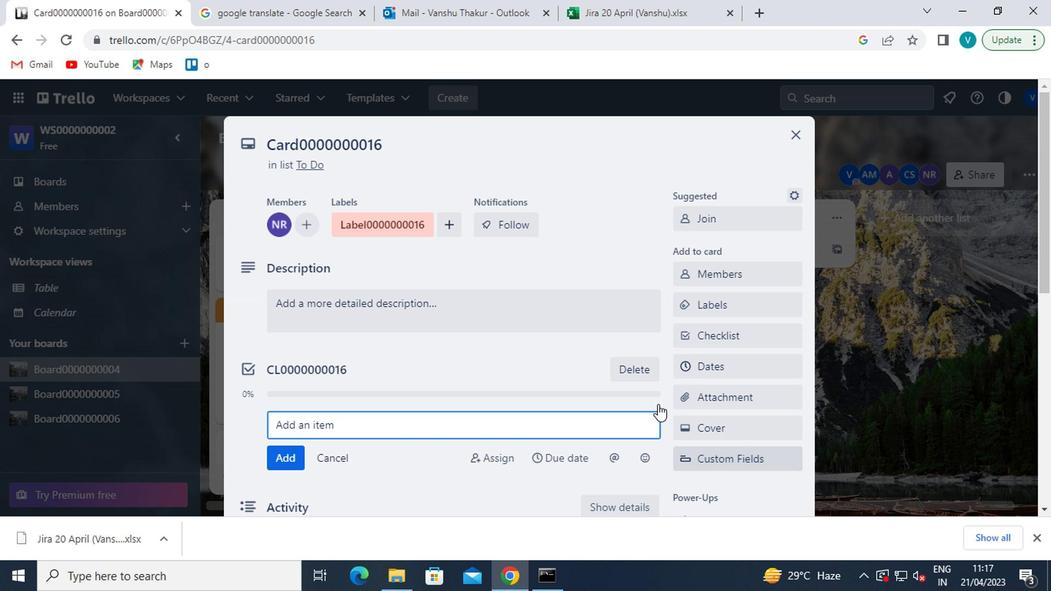 
